 Task: Find connections with filter location Nanaimo with filter topic #Marketswith filter profile language Potuguese with filter current company Freshers Camp with filter school Indian Statistical Institute with filter industry Retail Recyclable Materials & Used Merchandise with filter service category Print Design with filter keywords title Market Researcher
Action: Mouse moved to (239, 297)
Screenshot: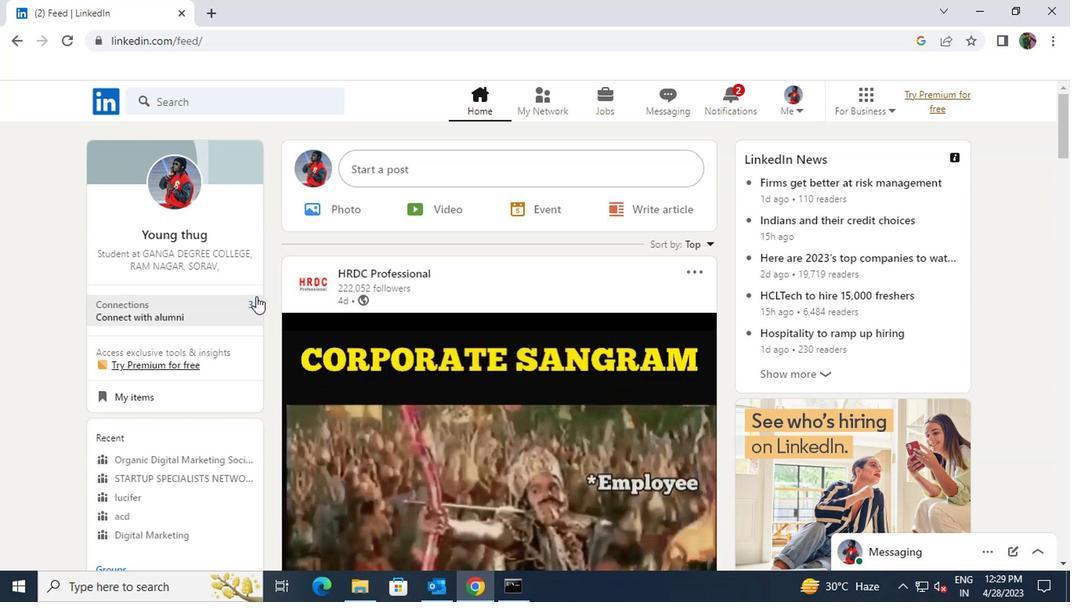 
Action: Mouse pressed left at (239, 297)
Screenshot: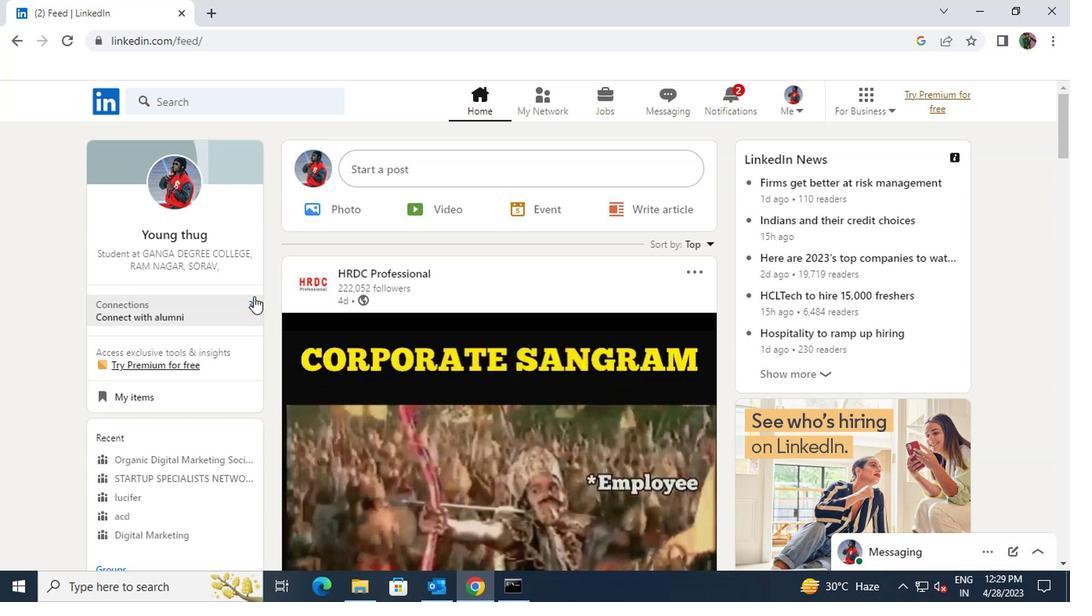 
Action: Mouse moved to (287, 182)
Screenshot: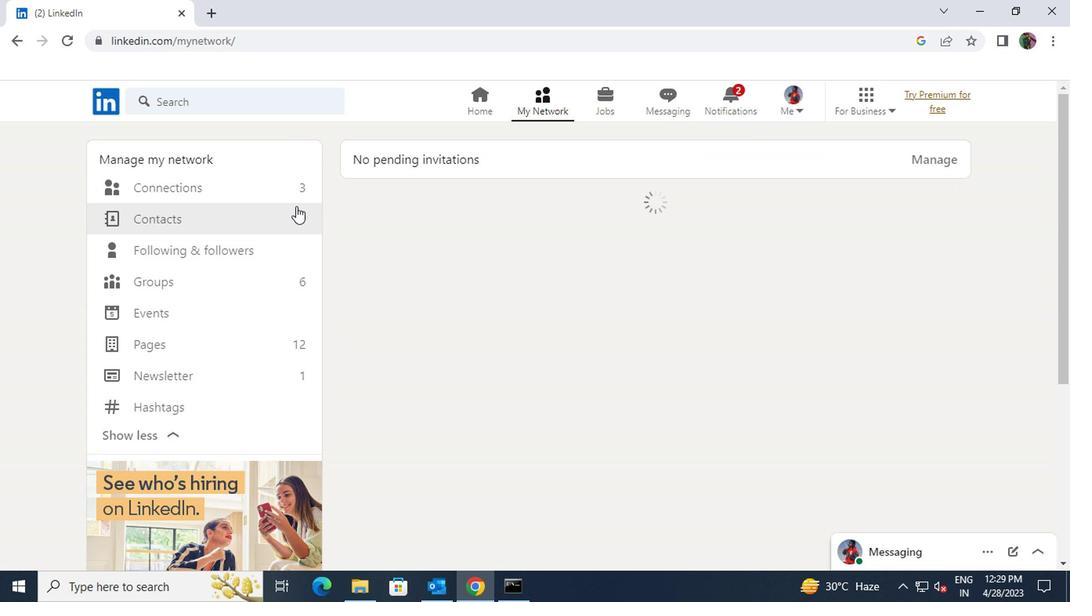 
Action: Mouse pressed left at (287, 182)
Screenshot: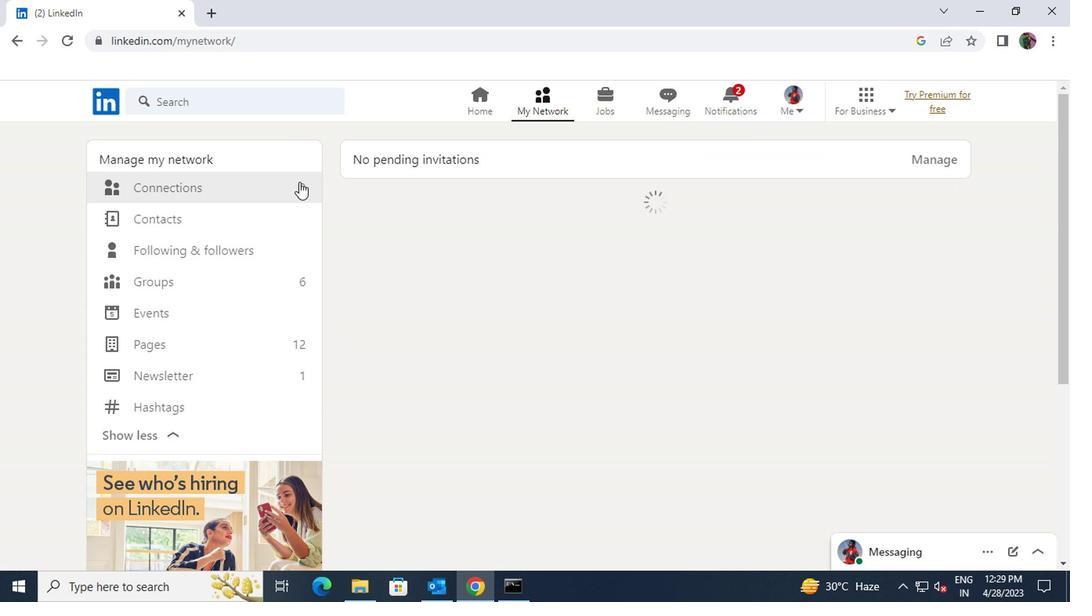 
Action: Mouse moved to (615, 191)
Screenshot: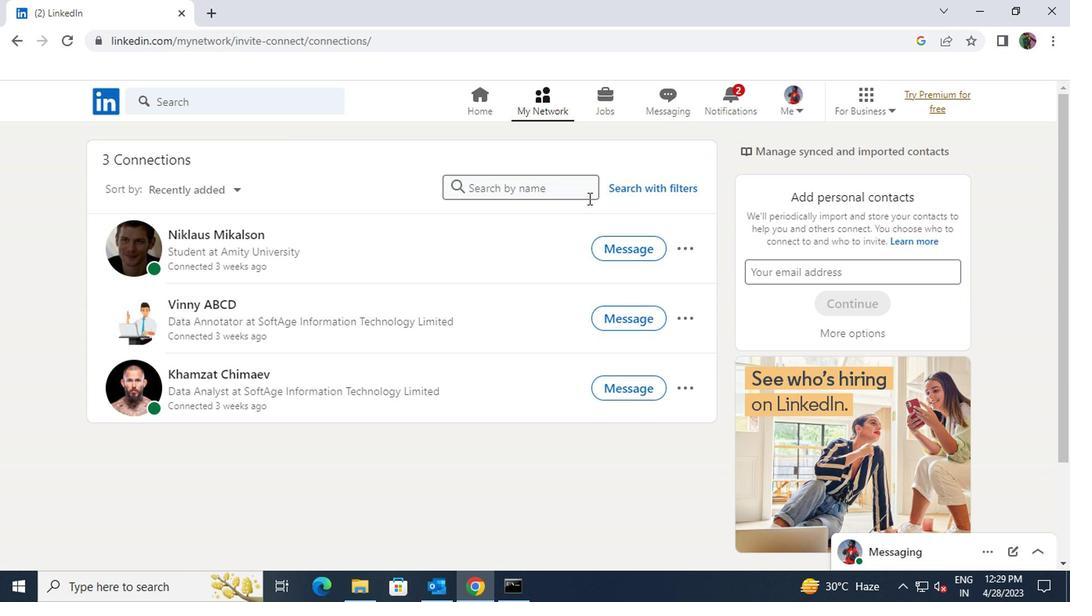 
Action: Mouse pressed left at (615, 191)
Screenshot: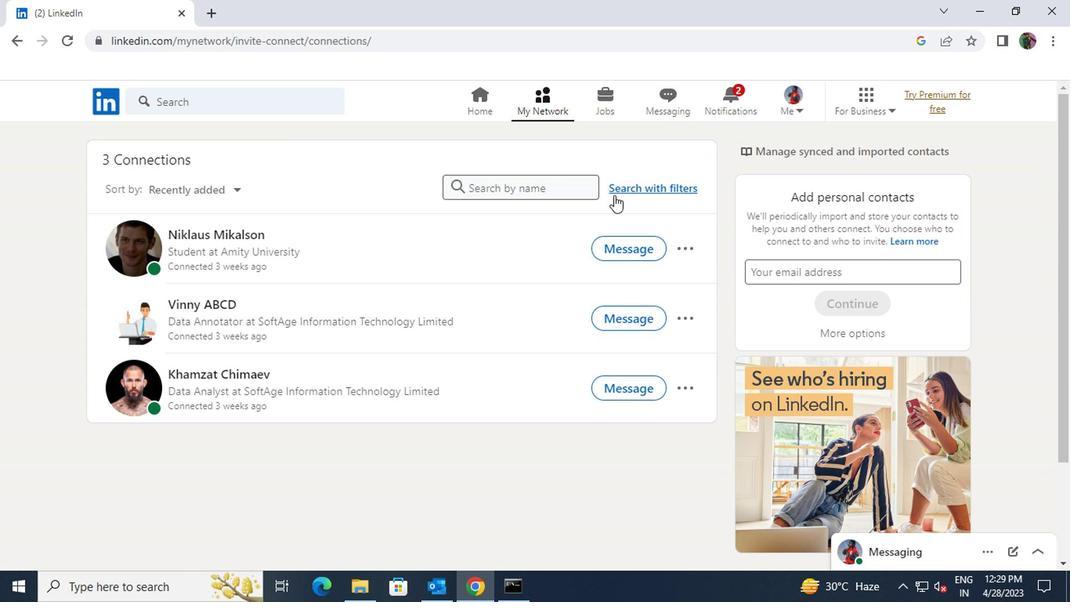 
Action: Mouse moved to (580, 147)
Screenshot: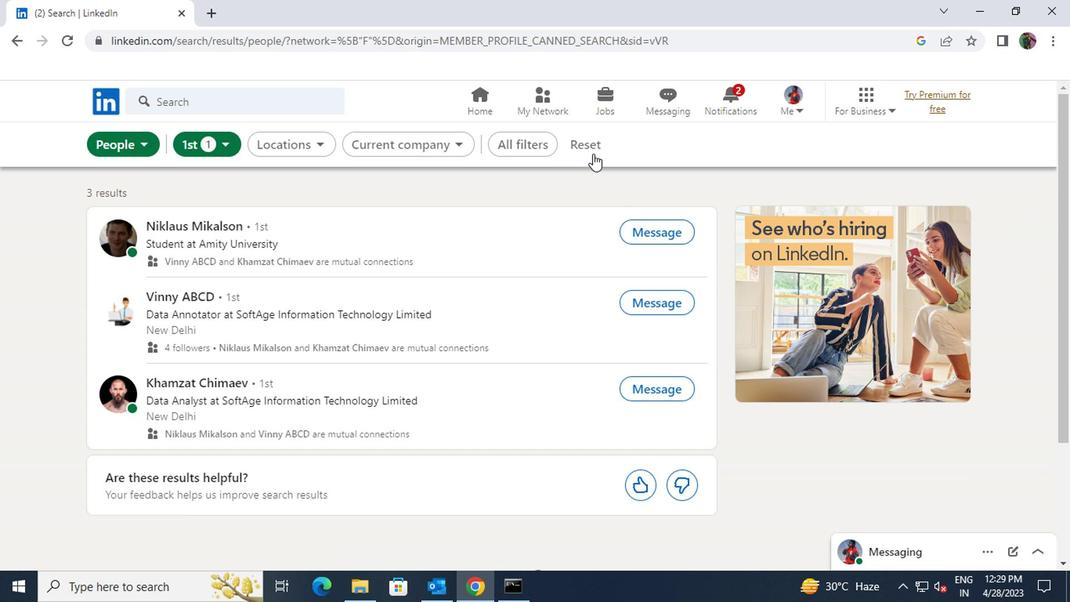 
Action: Mouse pressed left at (580, 147)
Screenshot: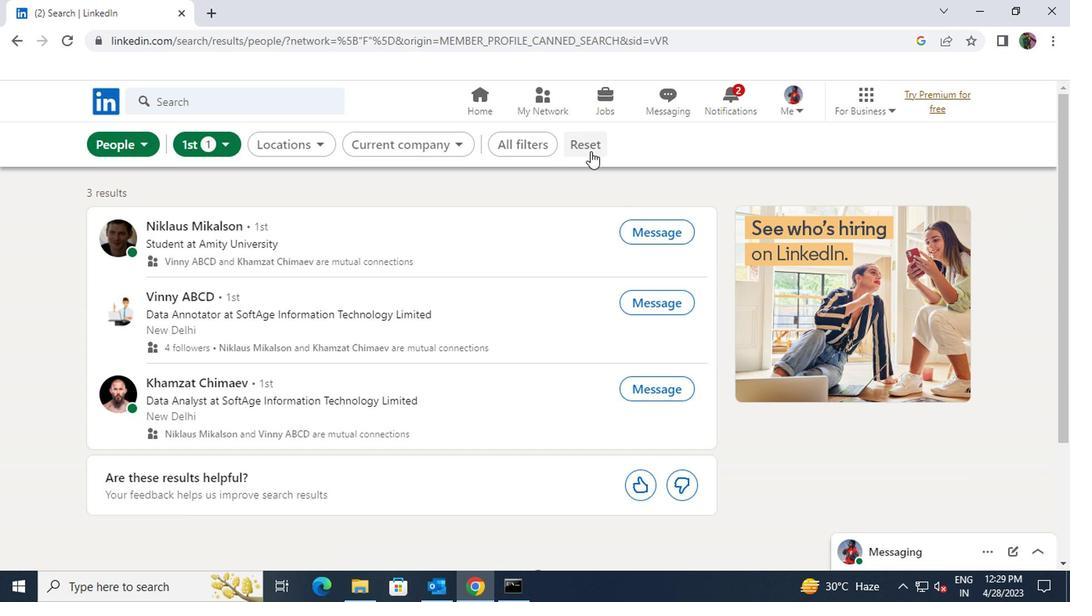 
Action: Mouse moved to (553, 143)
Screenshot: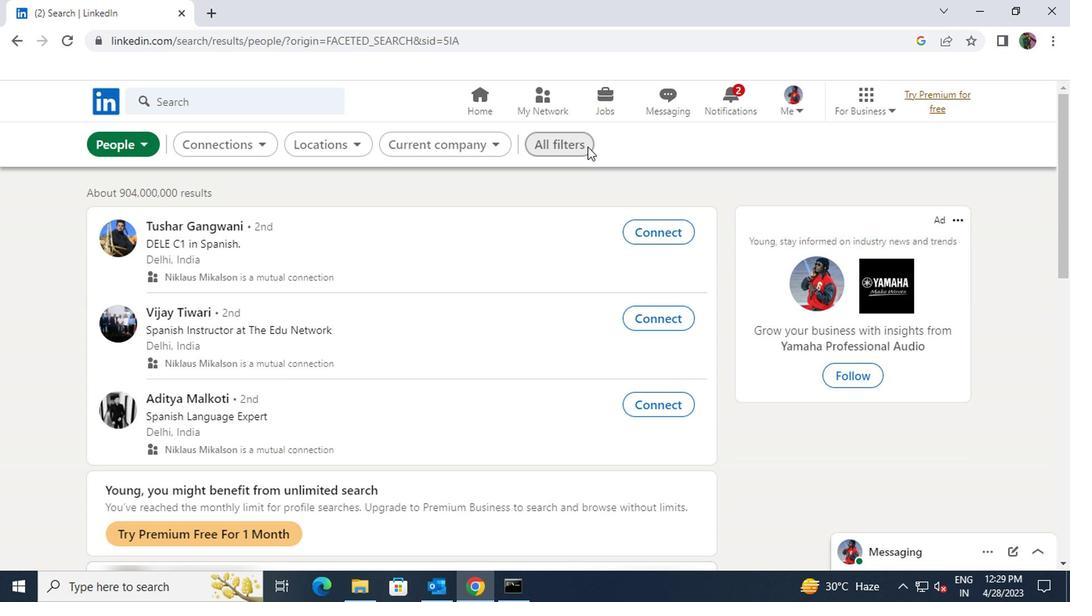 
Action: Mouse pressed left at (553, 143)
Screenshot: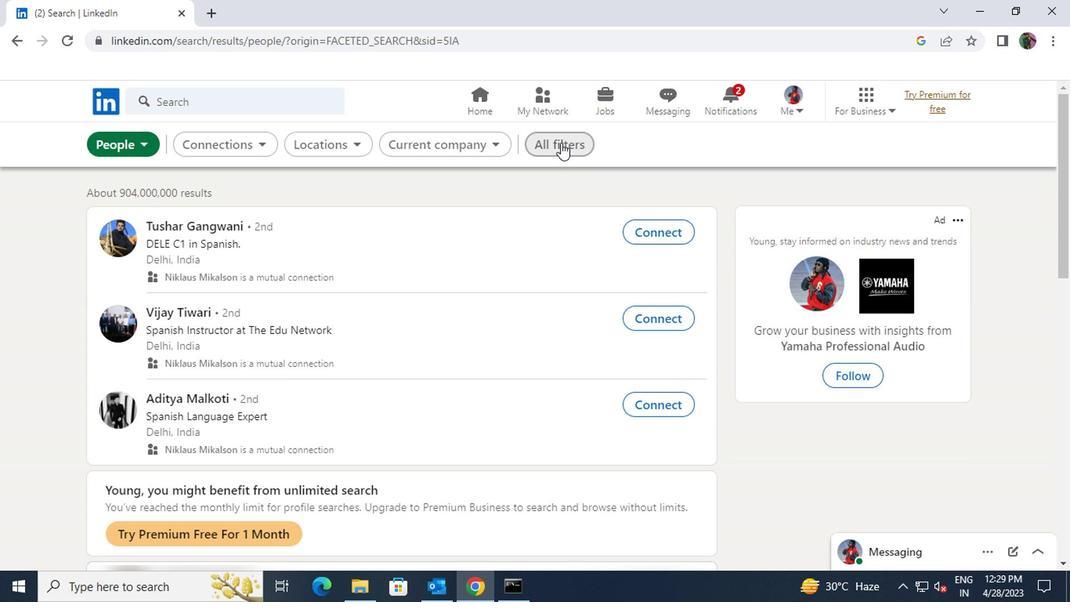 
Action: Mouse moved to (776, 329)
Screenshot: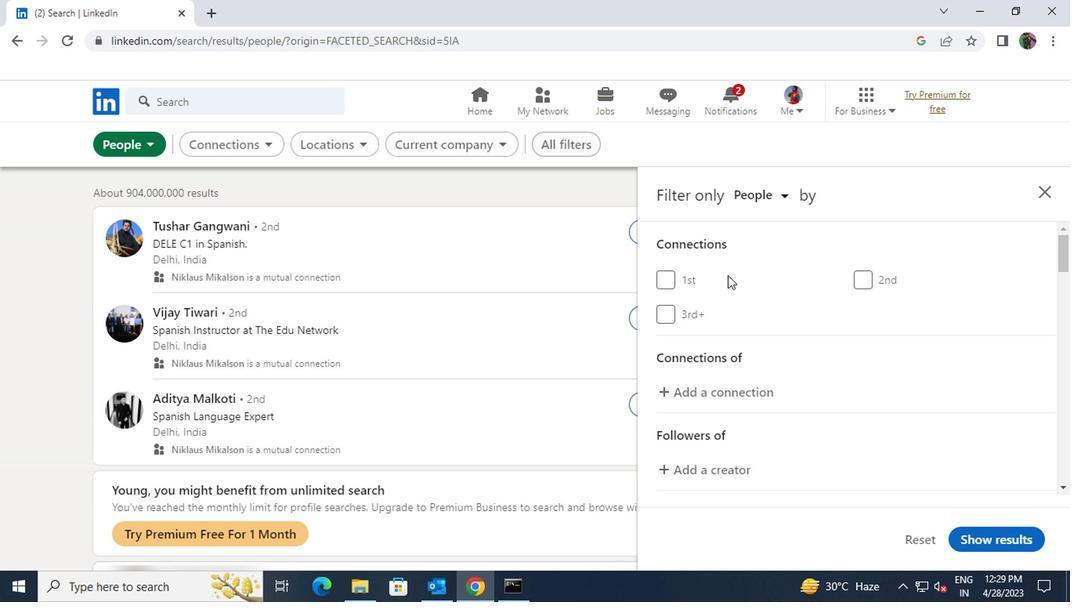 
Action: Mouse scrolled (776, 328) with delta (0, -1)
Screenshot: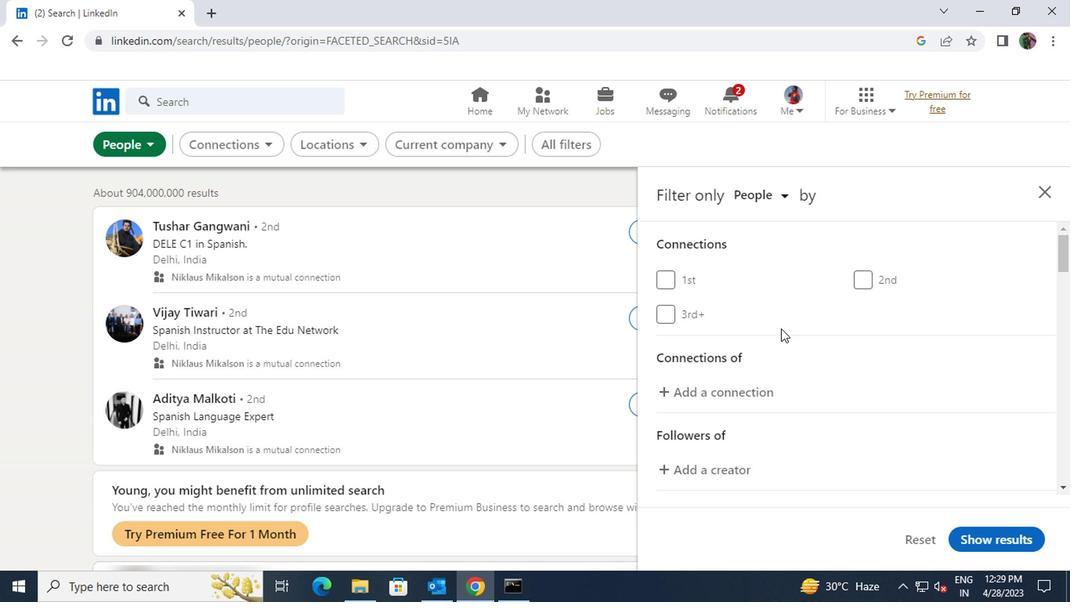 
Action: Mouse scrolled (776, 328) with delta (0, -1)
Screenshot: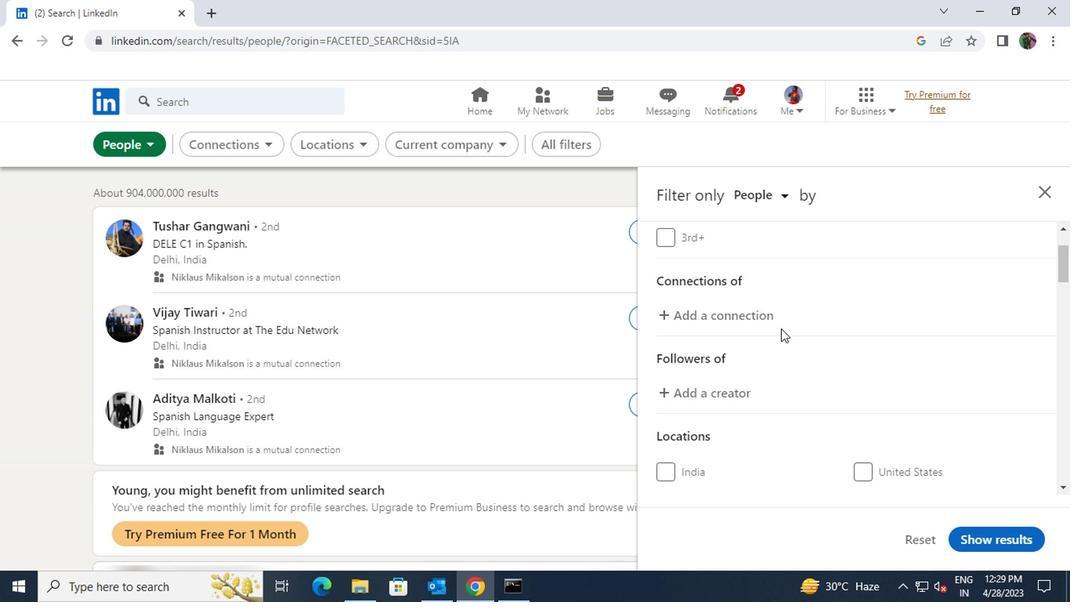 
Action: Mouse scrolled (776, 328) with delta (0, -1)
Screenshot: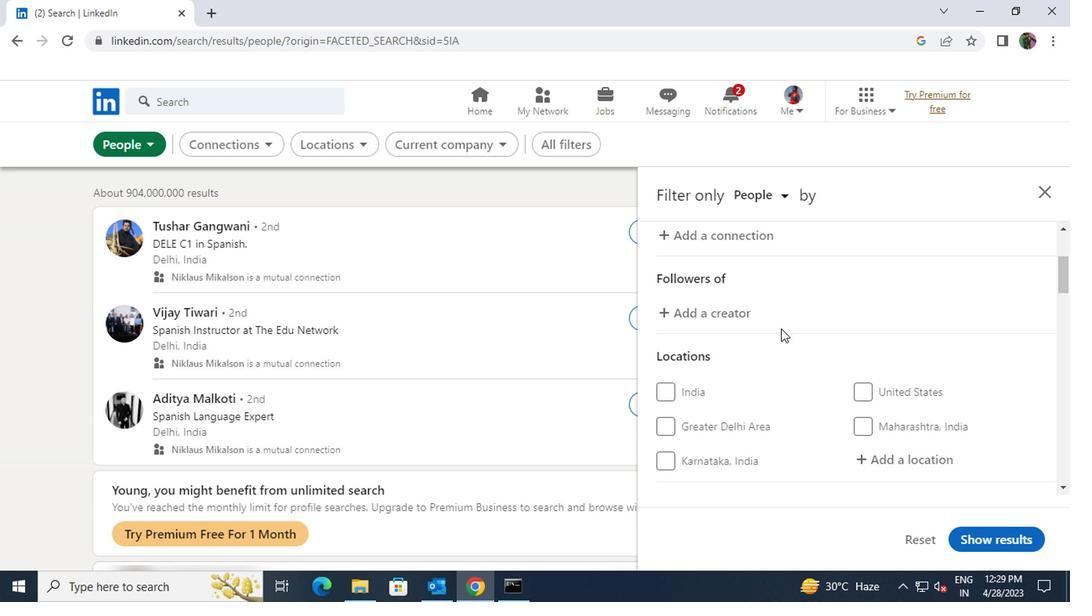 
Action: Mouse moved to (872, 379)
Screenshot: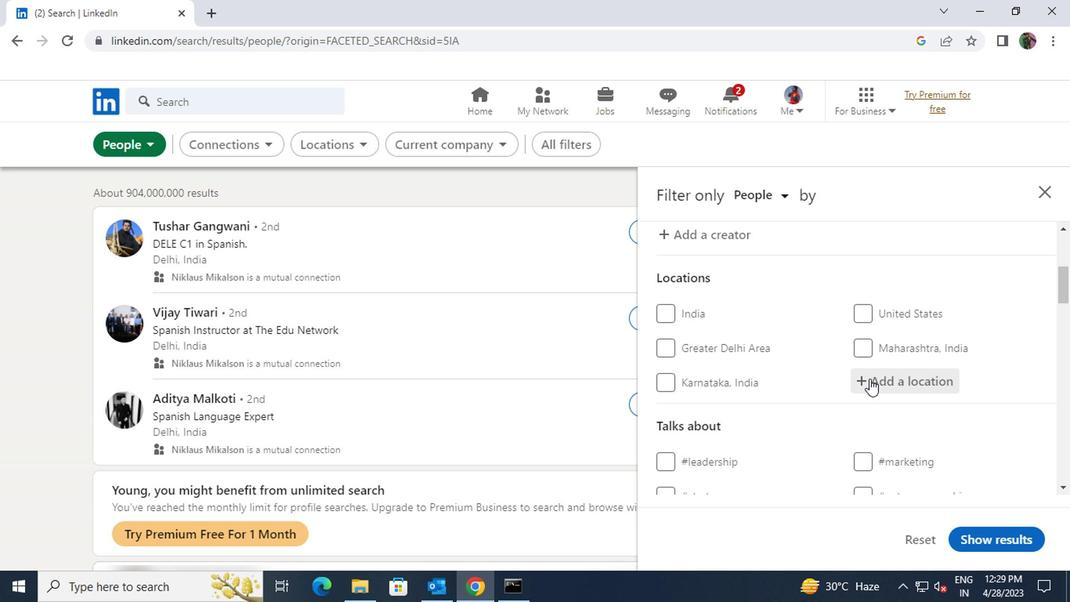 
Action: Mouse pressed left at (872, 379)
Screenshot: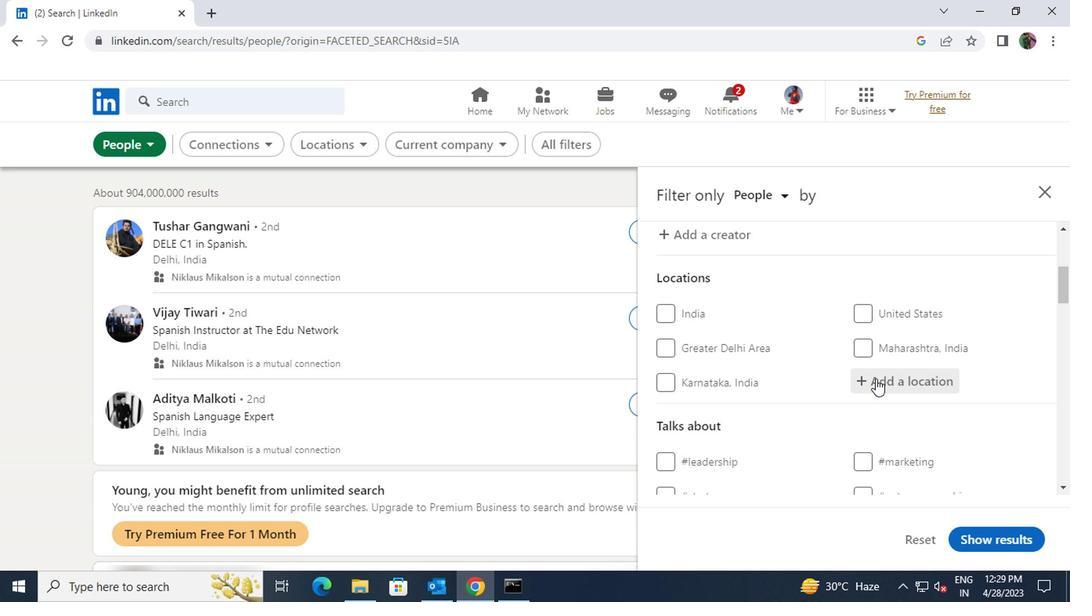 
Action: Key pressed <Key.shift>NANAIMO
Screenshot: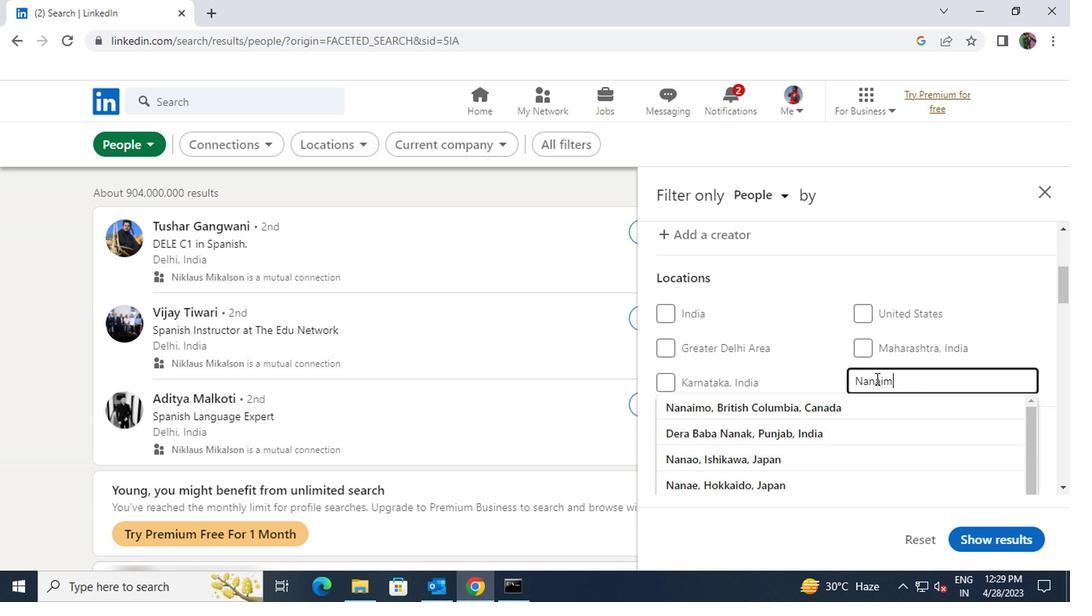 
Action: Mouse moved to (892, 411)
Screenshot: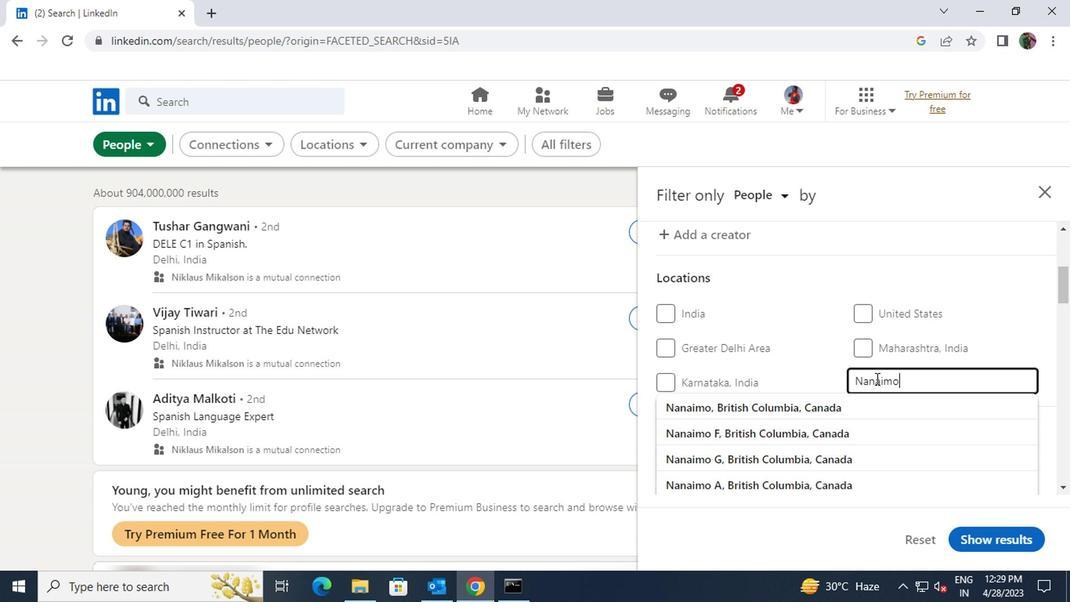 
Action: Mouse pressed left at (892, 411)
Screenshot: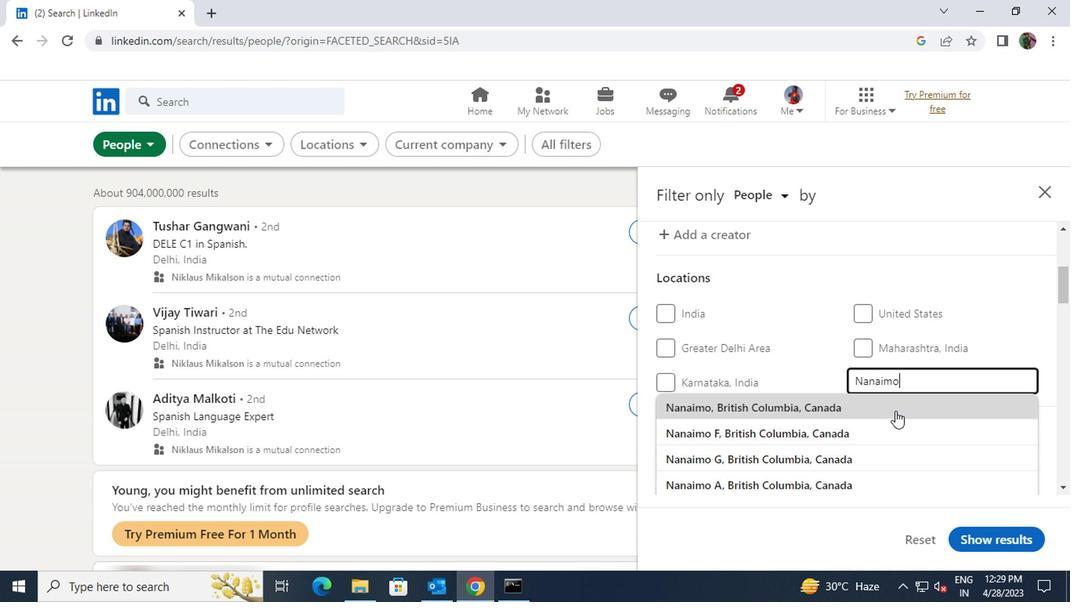 
Action: Mouse scrolled (892, 411) with delta (0, 0)
Screenshot: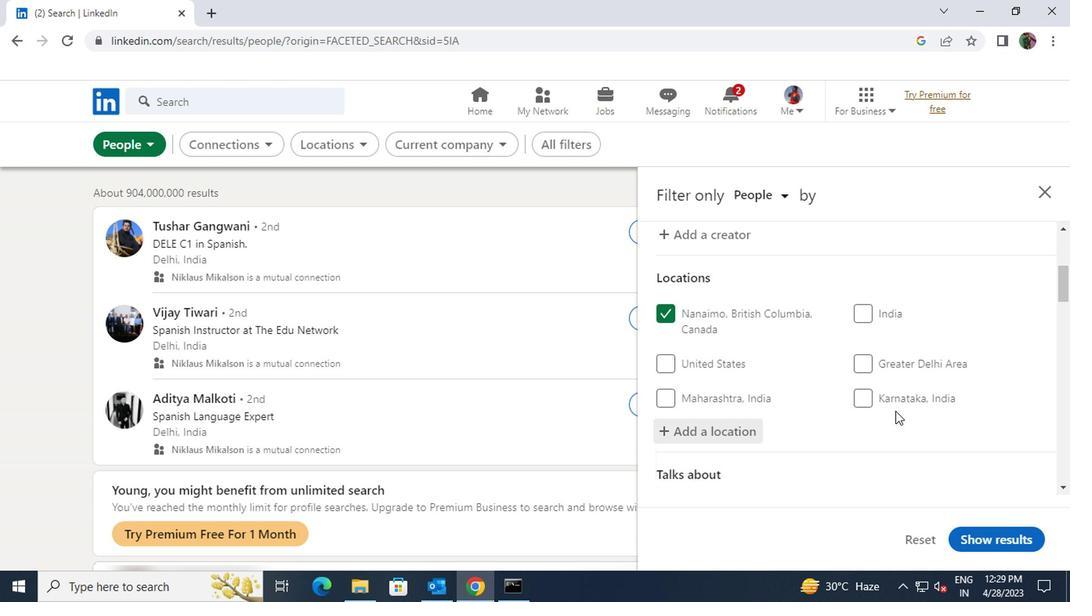 
Action: Mouse scrolled (892, 411) with delta (0, 0)
Screenshot: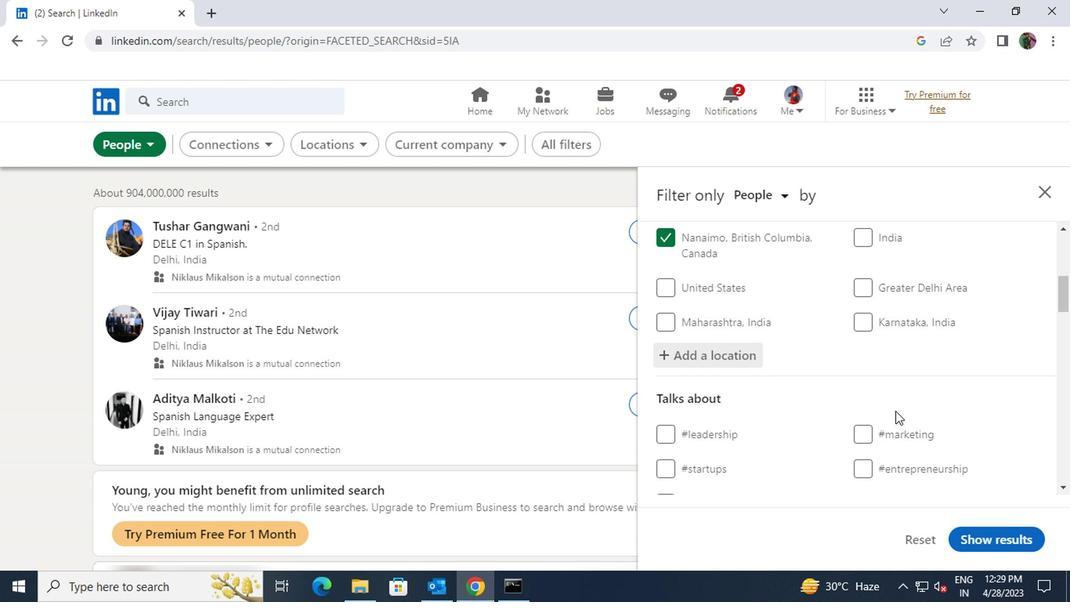 
Action: Mouse moved to (894, 422)
Screenshot: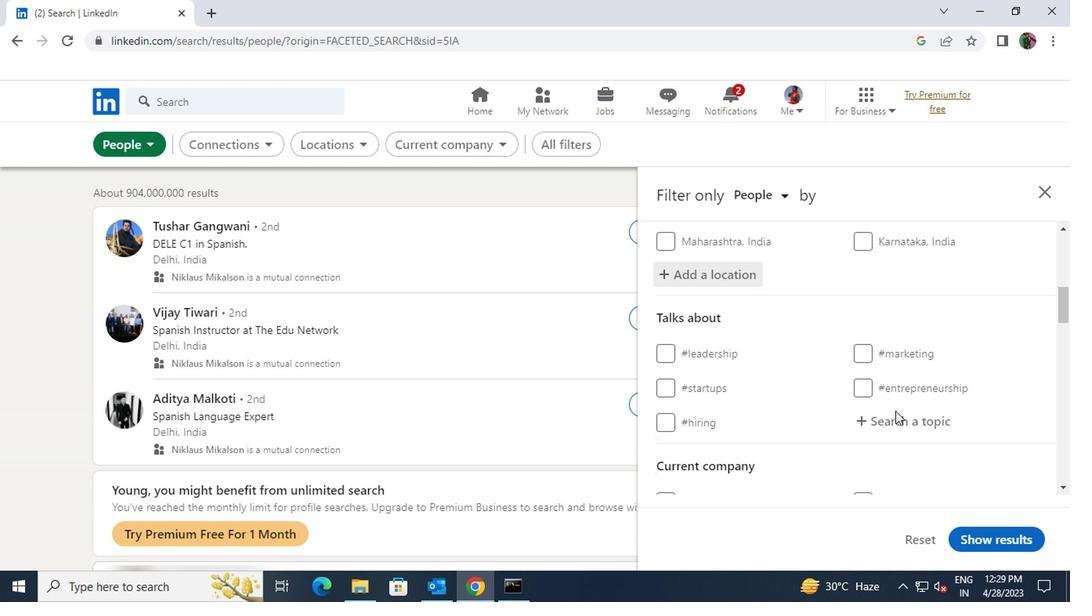 
Action: Mouse pressed left at (894, 422)
Screenshot: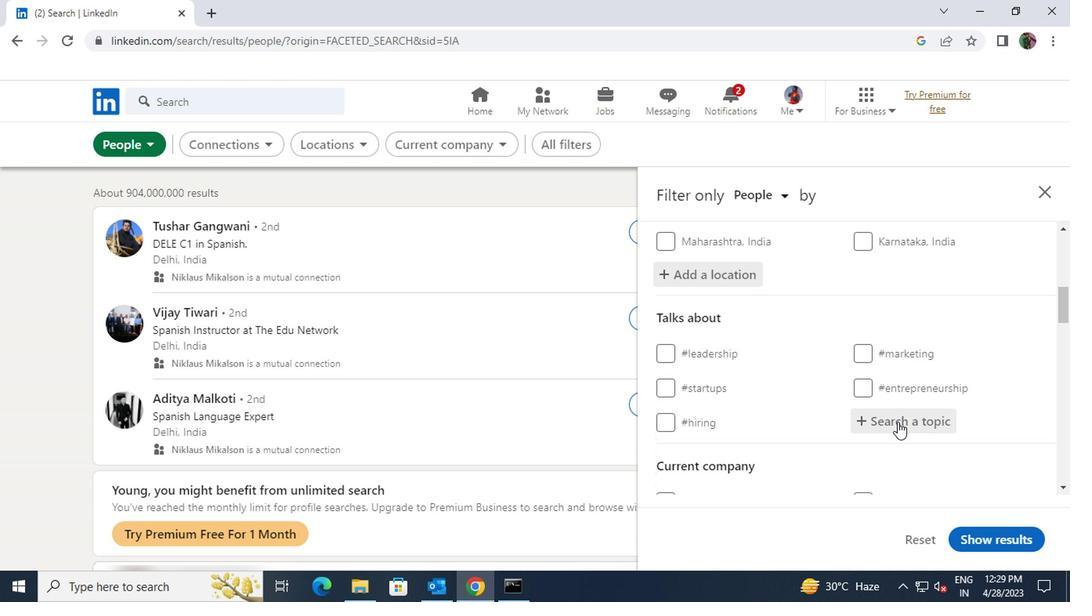
Action: Key pressed <Key.shift><Key.shift><Key.shift><Key.shift><Key.shift>MARKETSW
Screenshot: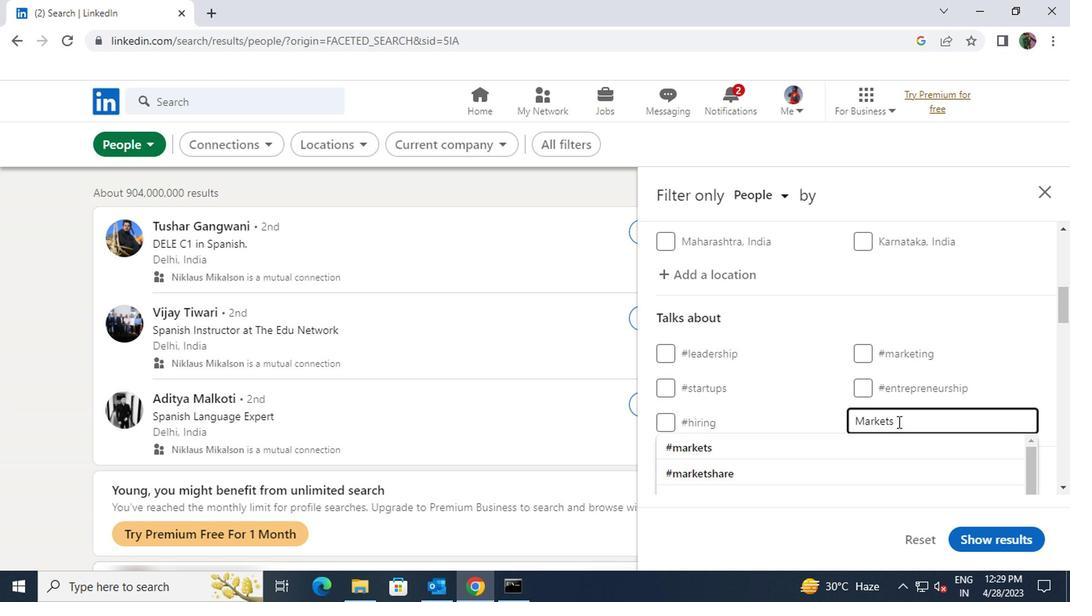 
Action: Mouse moved to (890, 422)
Screenshot: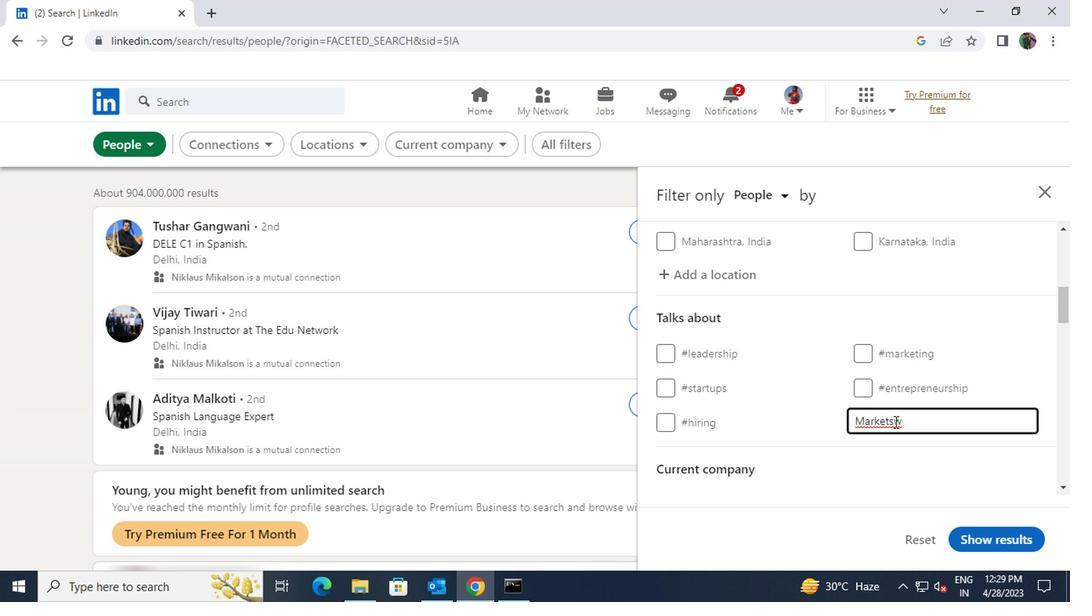 
Action: Key pressed <Key.backspace>
Screenshot: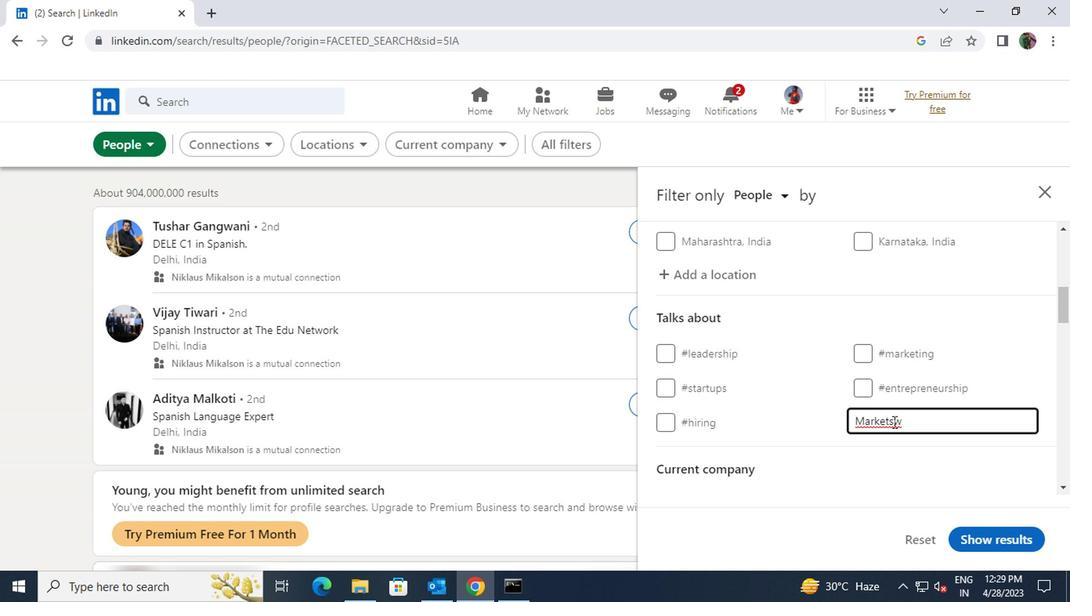 
Action: Mouse moved to (854, 438)
Screenshot: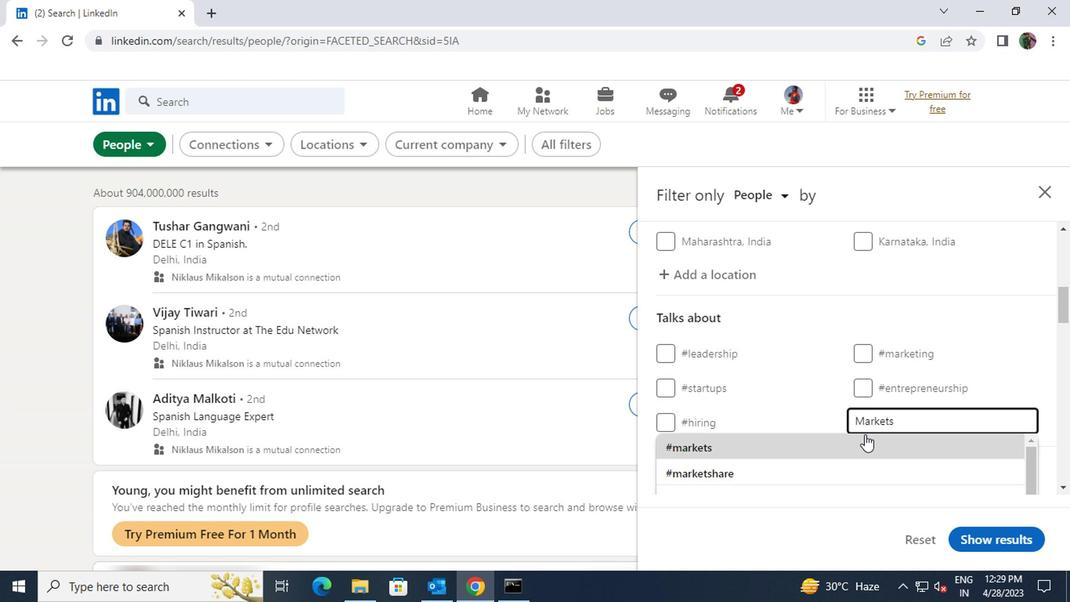 
Action: Mouse pressed left at (854, 438)
Screenshot: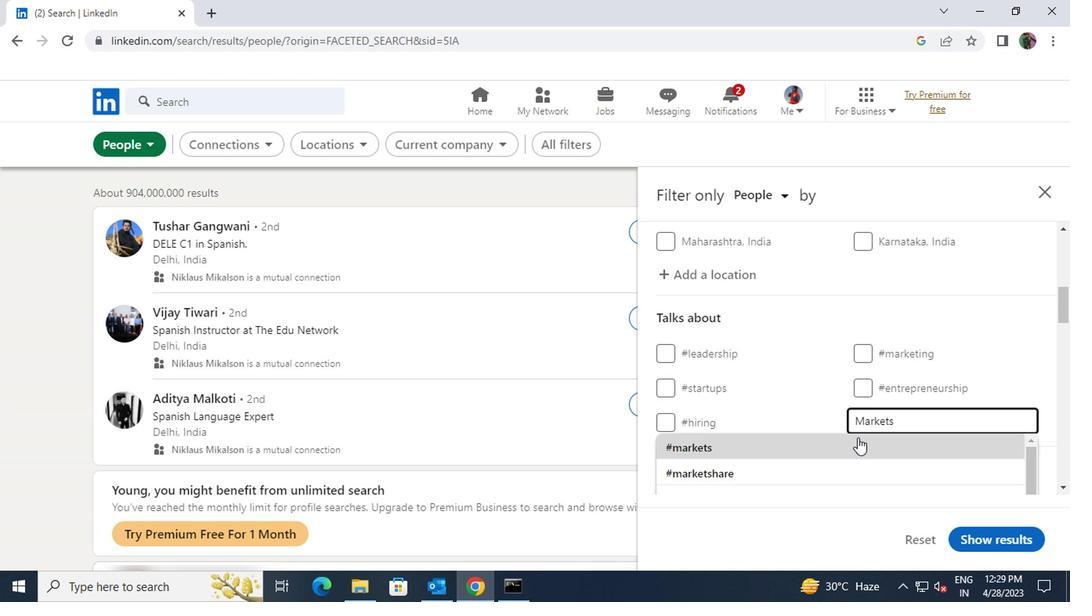 
Action: Mouse scrolled (854, 437) with delta (0, 0)
Screenshot: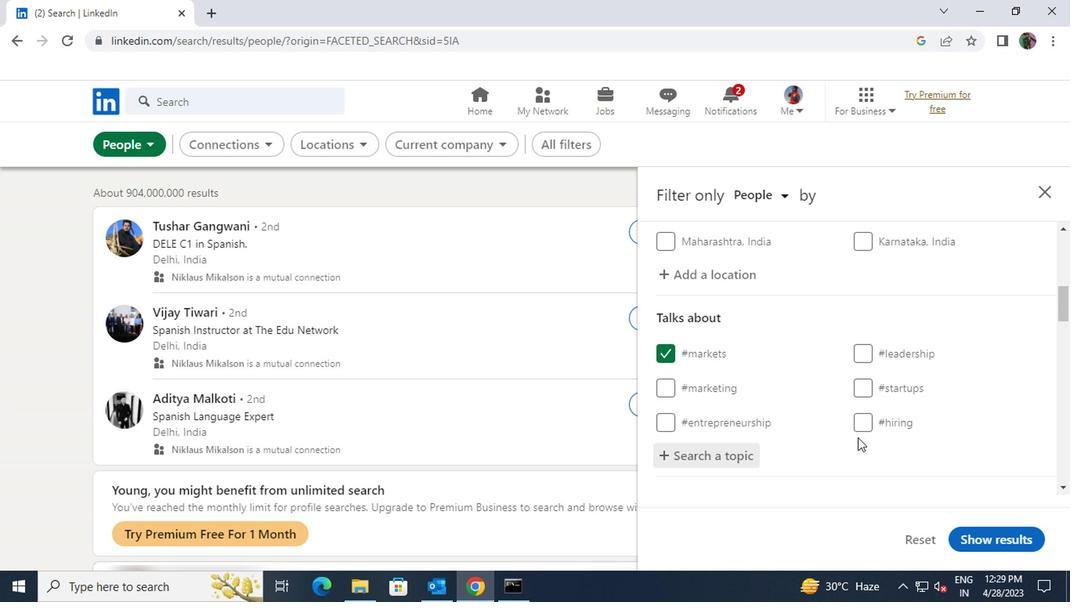 
Action: Mouse scrolled (854, 437) with delta (0, 0)
Screenshot: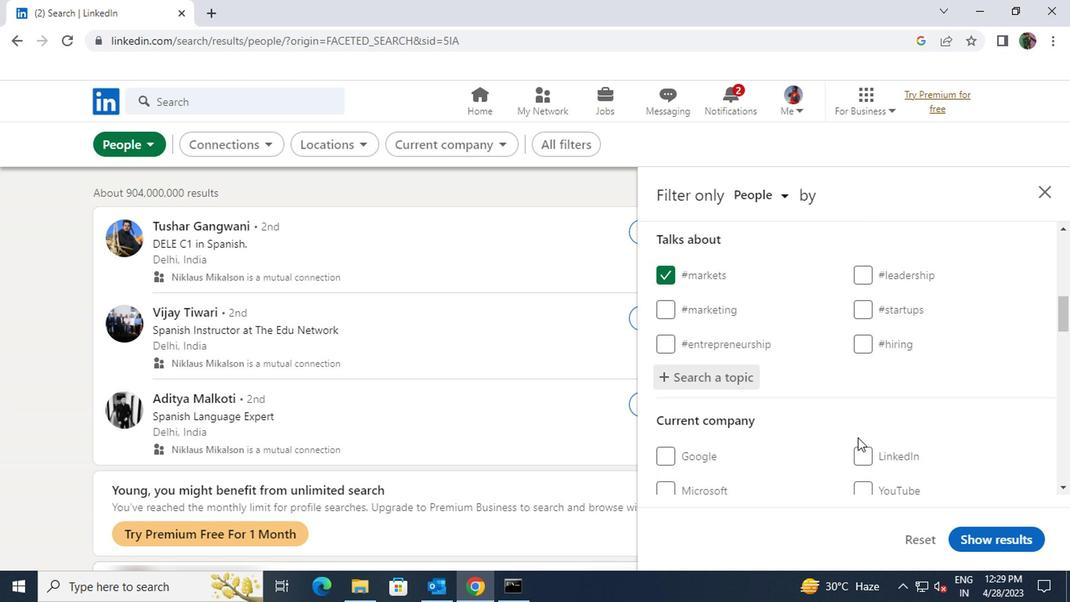 
Action: Mouse scrolled (854, 437) with delta (0, 0)
Screenshot: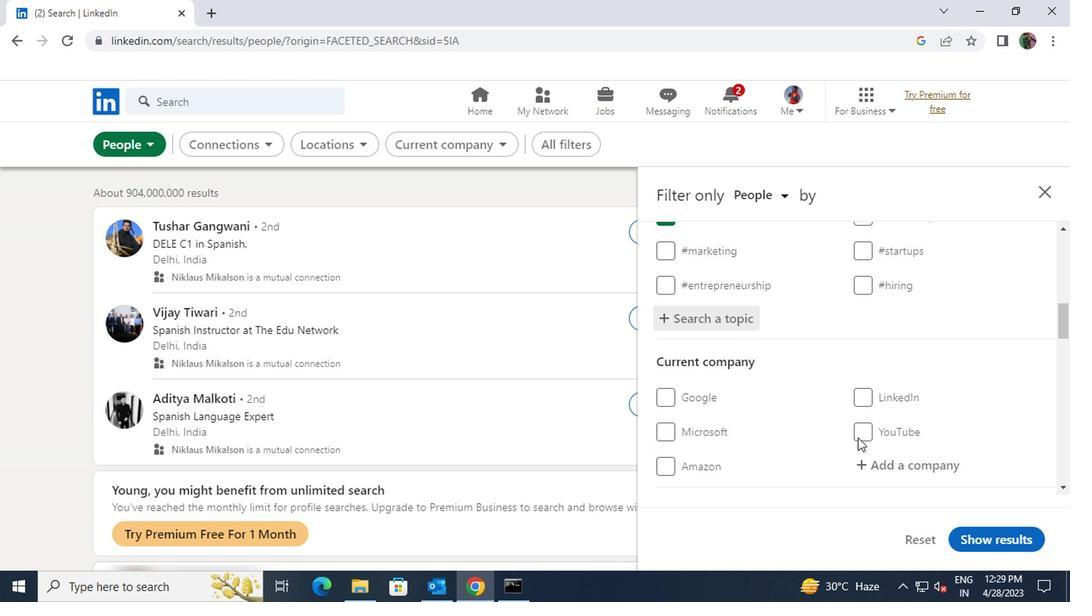
Action: Mouse scrolled (854, 437) with delta (0, 0)
Screenshot: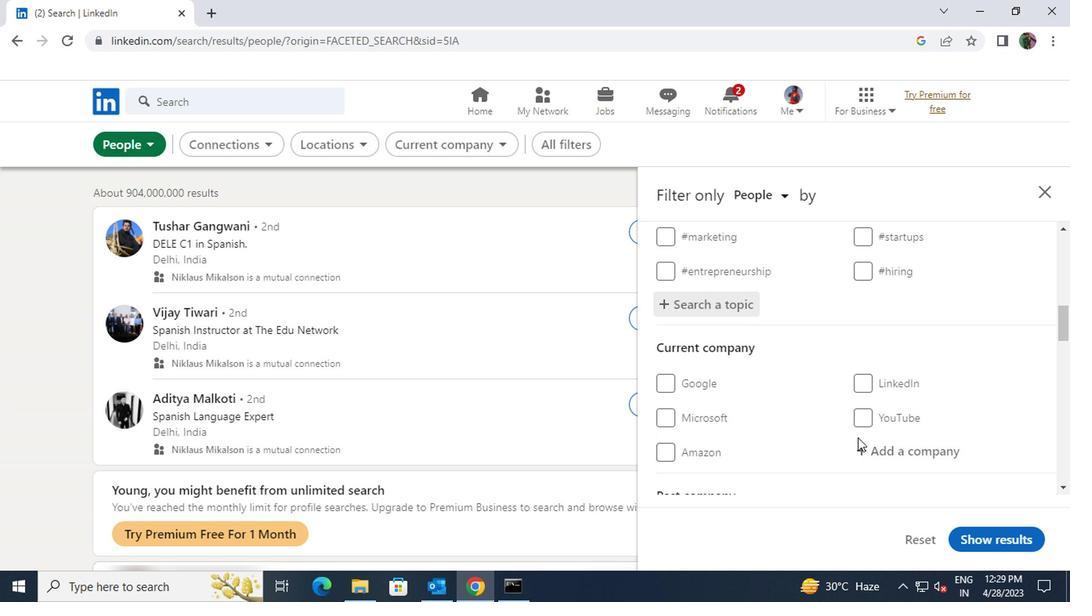 
Action: Mouse scrolled (854, 437) with delta (0, 0)
Screenshot: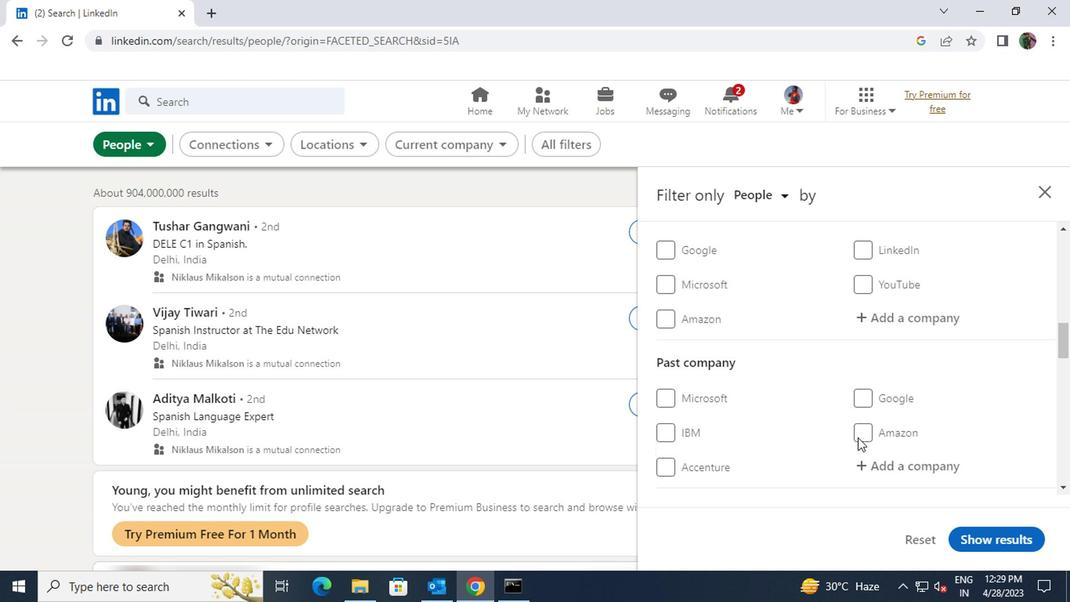
Action: Mouse scrolled (854, 437) with delta (0, 0)
Screenshot: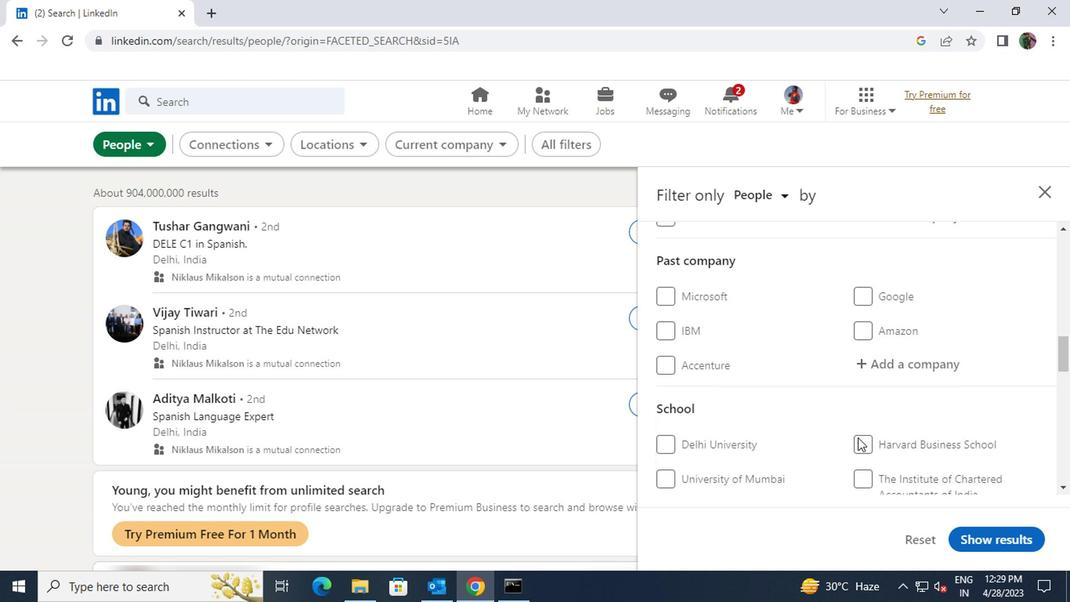 
Action: Mouse scrolled (854, 437) with delta (0, 0)
Screenshot: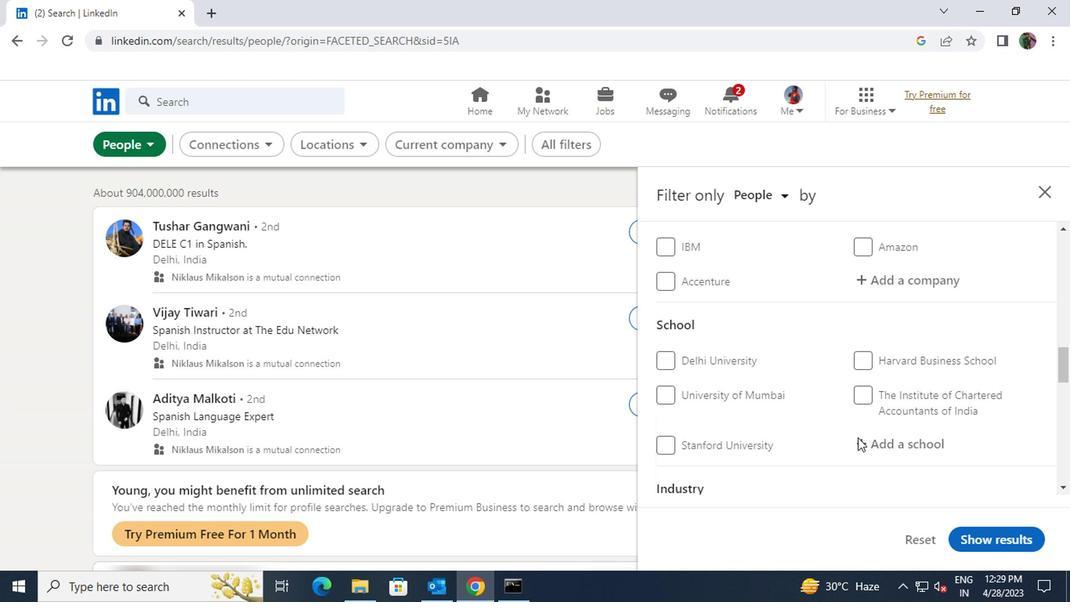 
Action: Mouse scrolled (854, 437) with delta (0, 0)
Screenshot: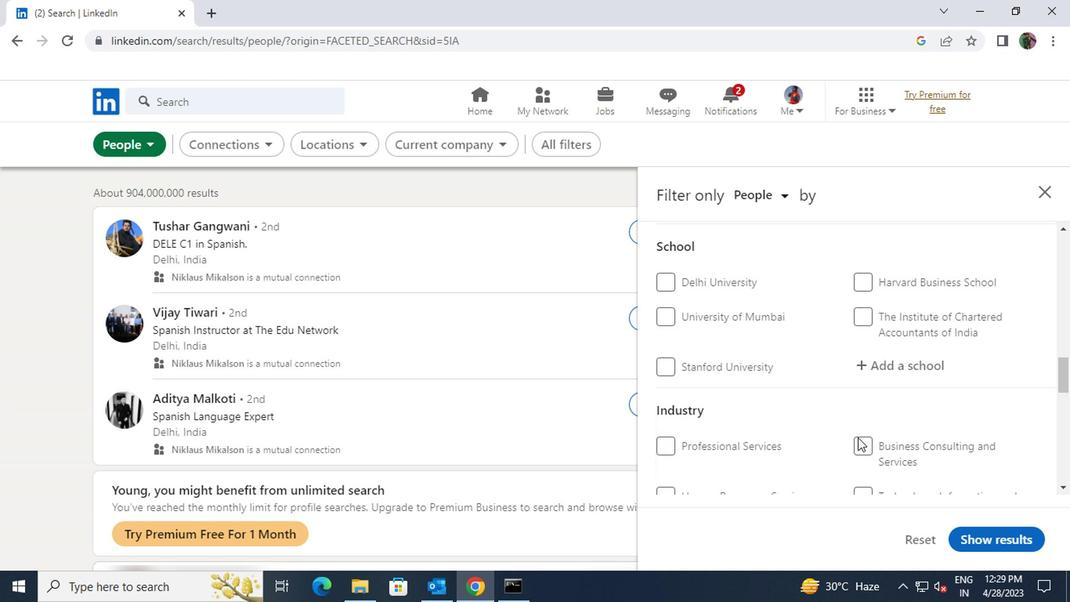 
Action: Mouse scrolled (854, 437) with delta (0, 0)
Screenshot: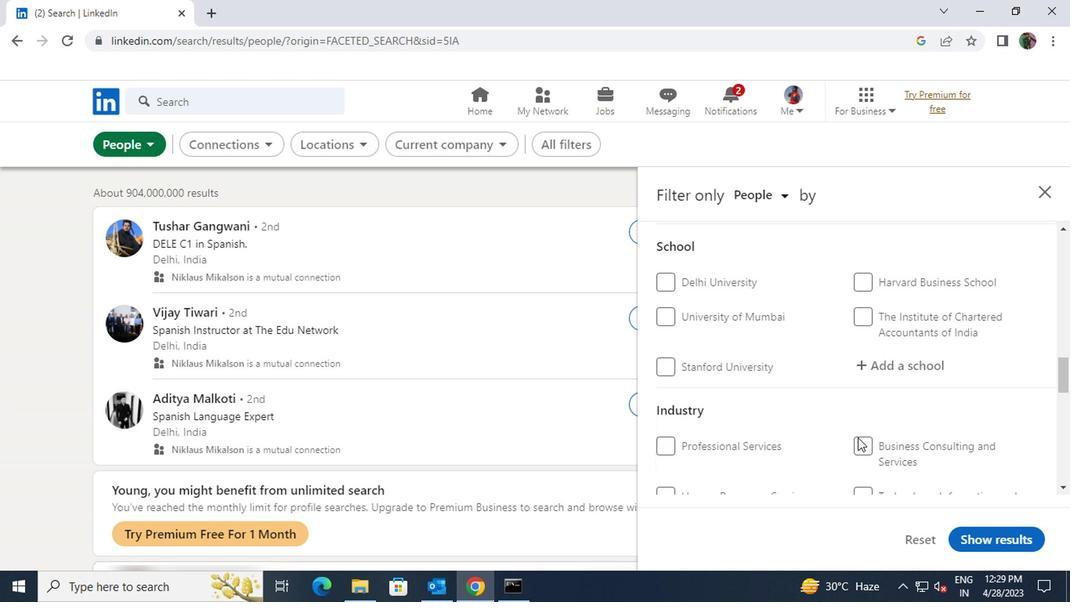 
Action: Mouse scrolled (854, 437) with delta (0, 0)
Screenshot: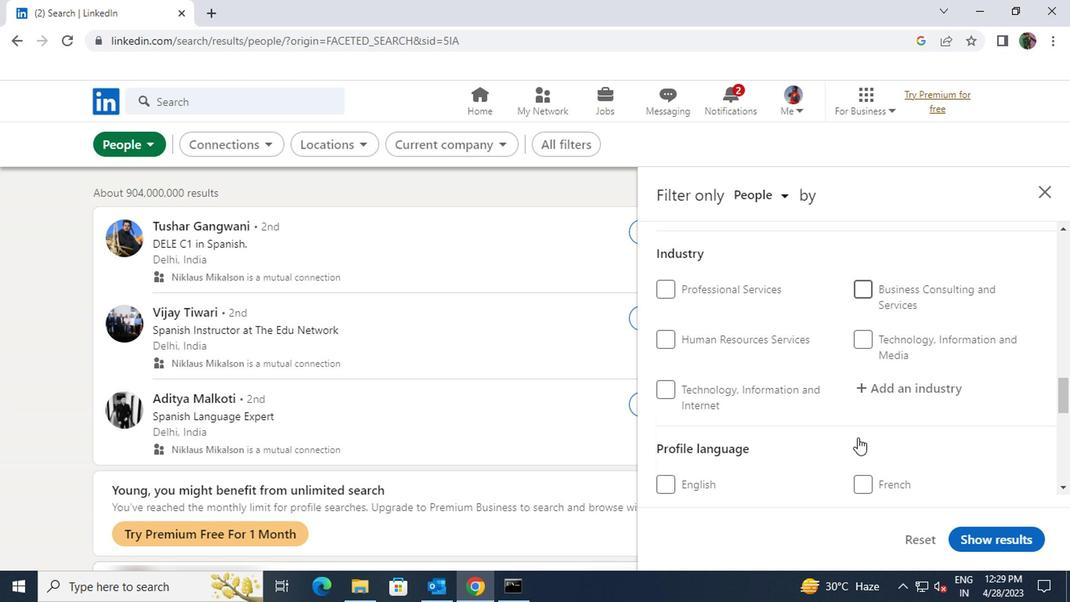 
Action: Mouse scrolled (854, 437) with delta (0, 0)
Screenshot: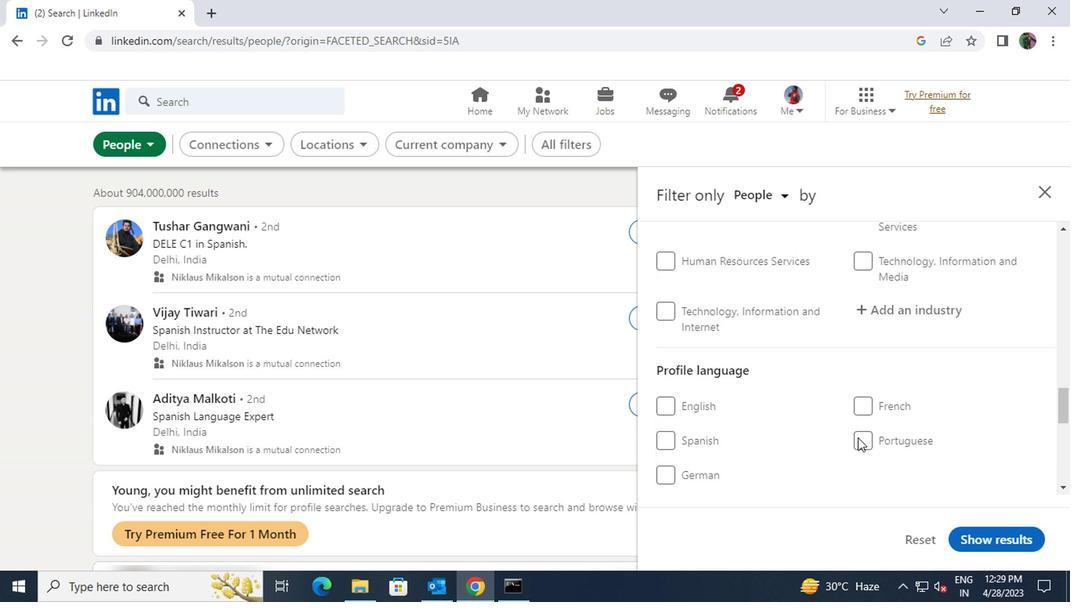 
Action: Mouse moved to (862, 366)
Screenshot: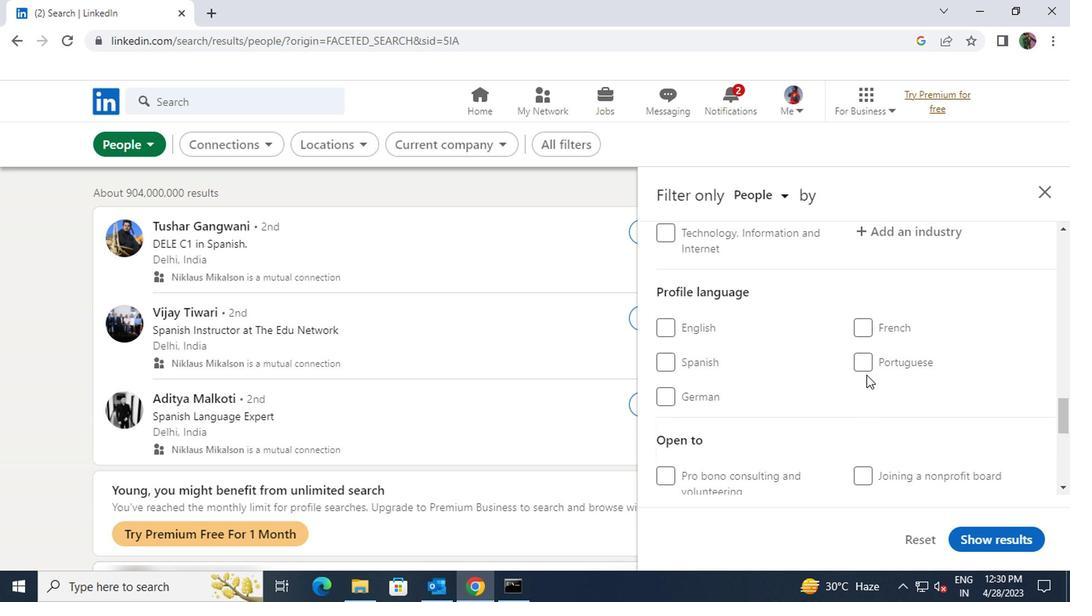 
Action: Mouse pressed left at (862, 366)
Screenshot: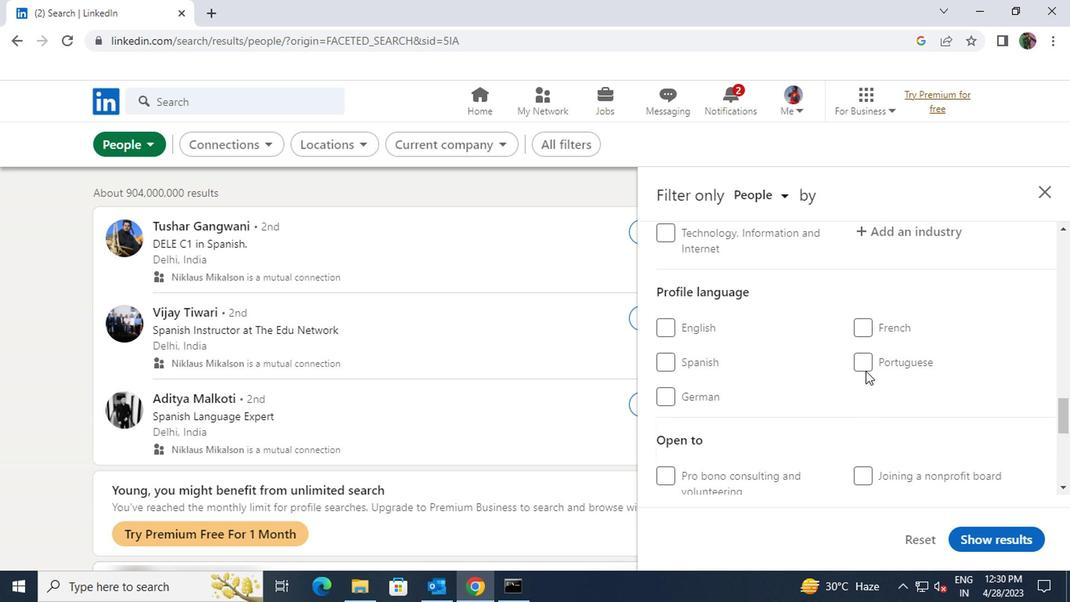 
Action: Mouse moved to (861, 374)
Screenshot: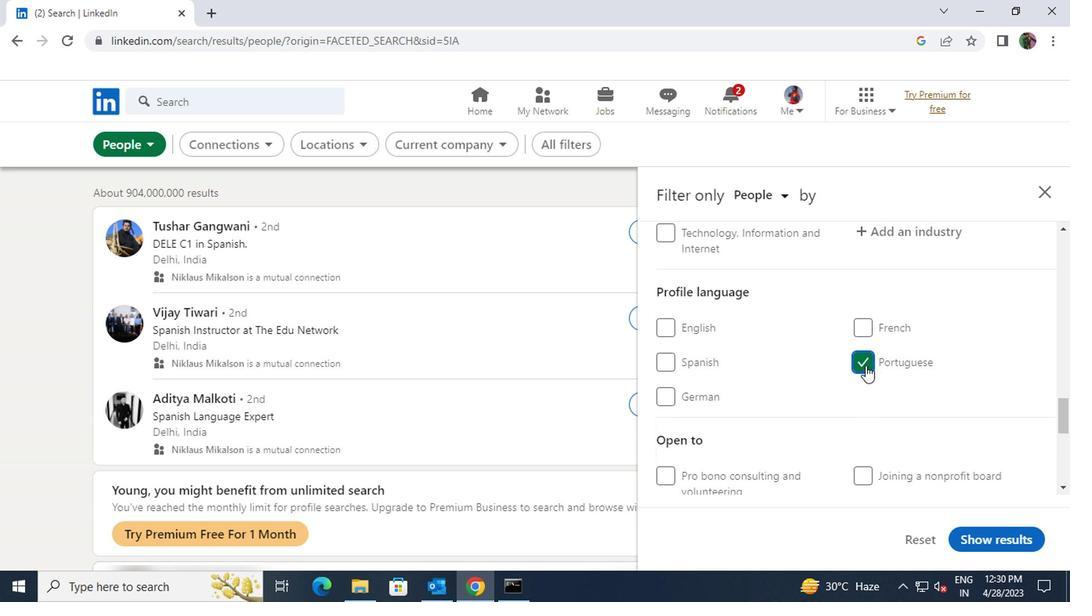 
Action: Mouse scrolled (861, 375) with delta (0, 1)
Screenshot: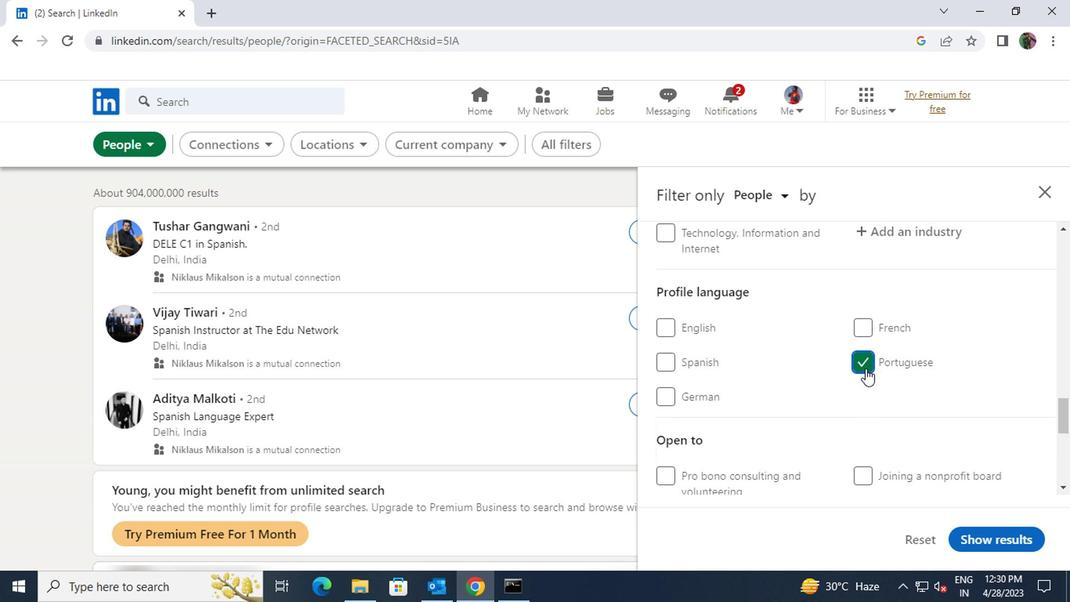 
Action: Mouse scrolled (861, 375) with delta (0, 1)
Screenshot: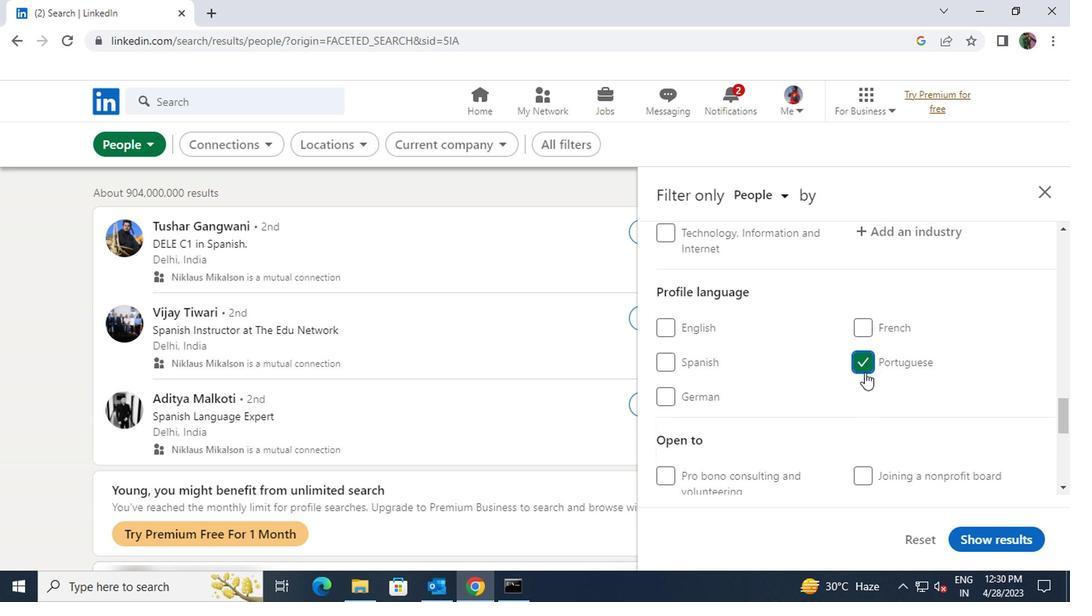
Action: Mouse scrolled (861, 375) with delta (0, 1)
Screenshot: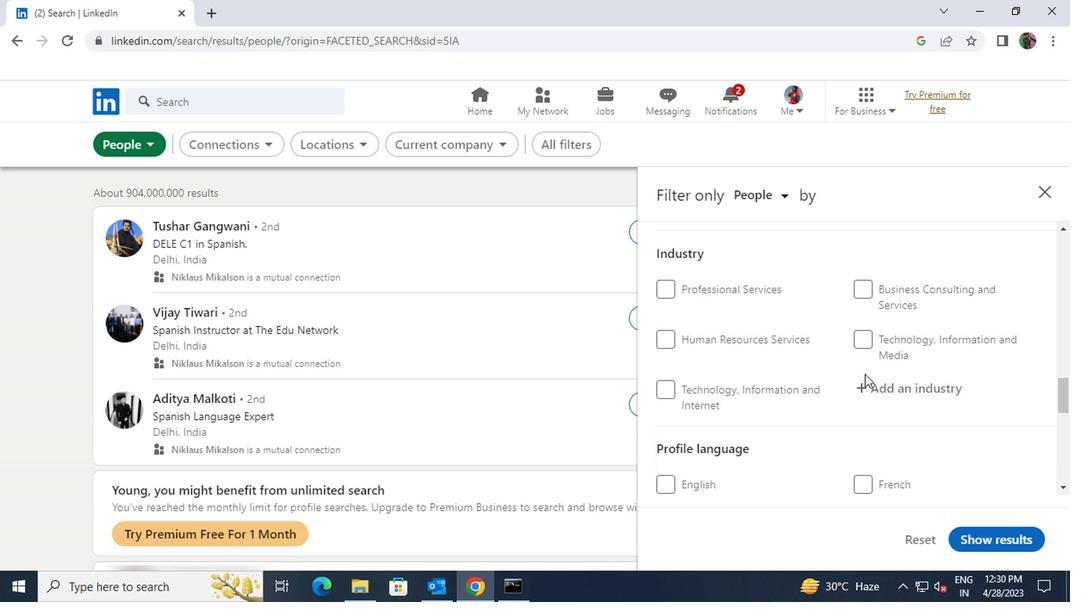 
Action: Mouse scrolled (861, 375) with delta (0, 1)
Screenshot: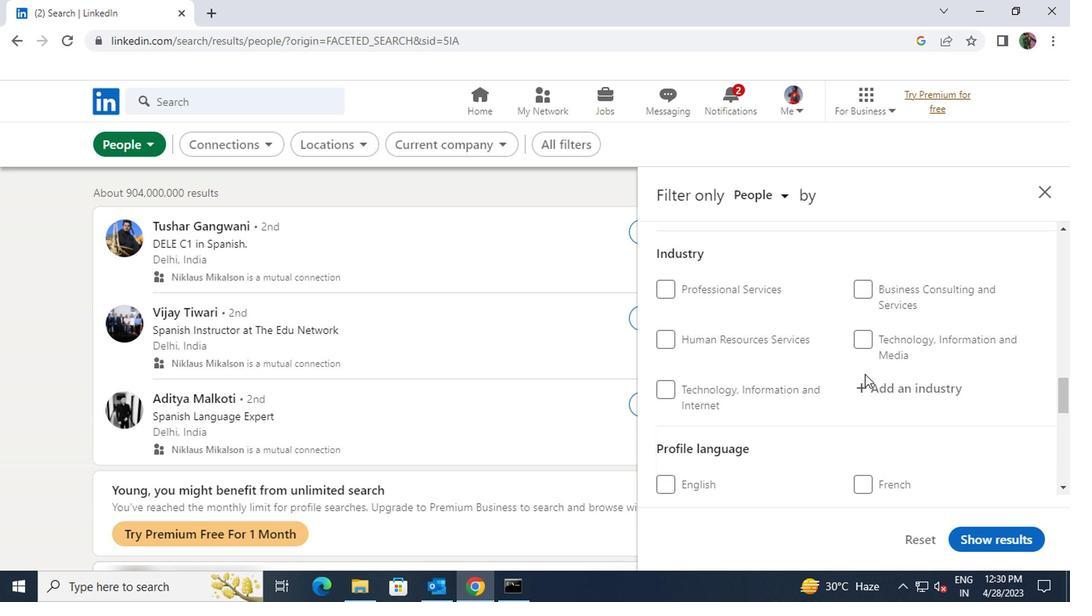 
Action: Mouse scrolled (861, 375) with delta (0, 1)
Screenshot: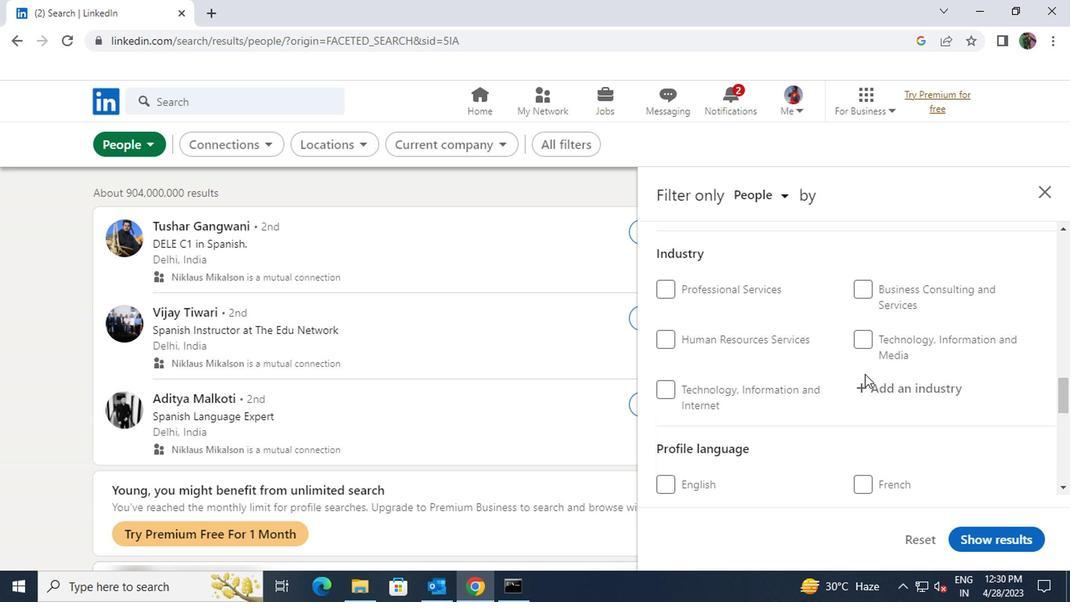 
Action: Mouse scrolled (861, 375) with delta (0, 1)
Screenshot: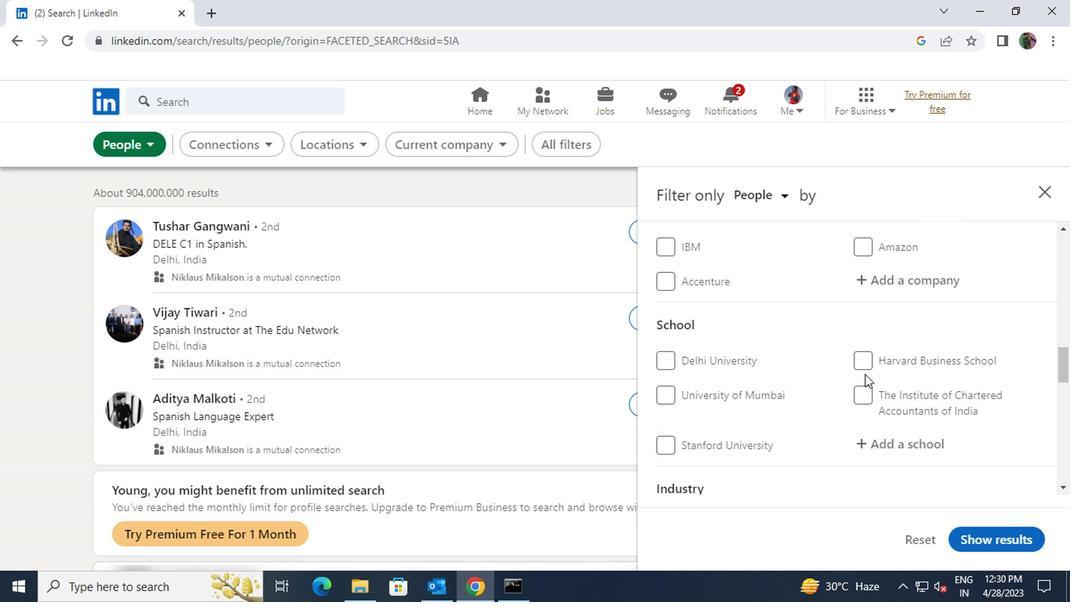 
Action: Mouse scrolled (861, 375) with delta (0, 1)
Screenshot: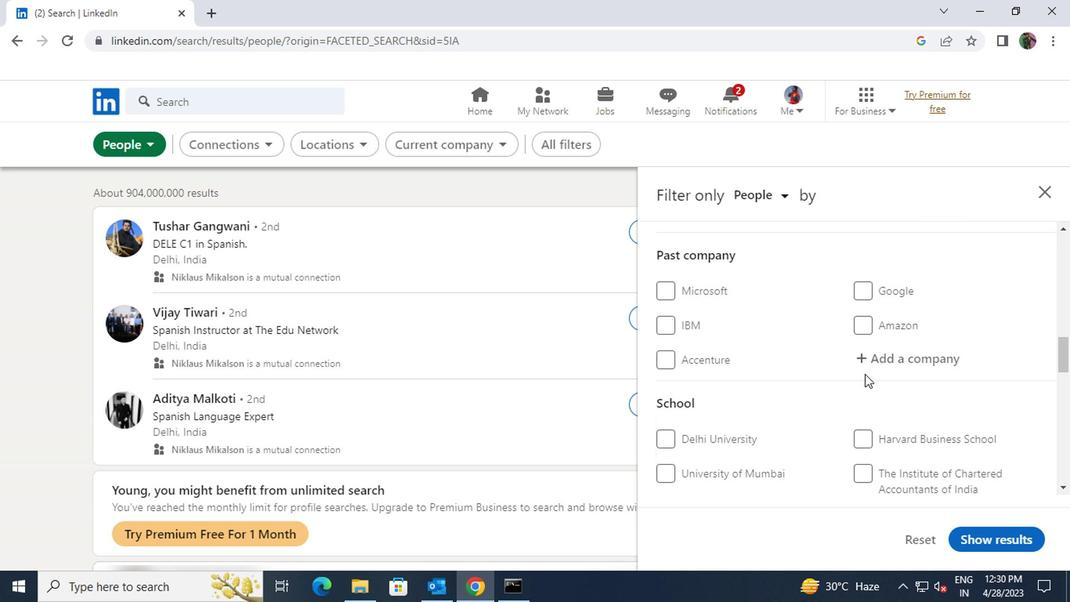 
Action: Mouse scrolled (861, 375) with delta (0, 1)
Screenshot: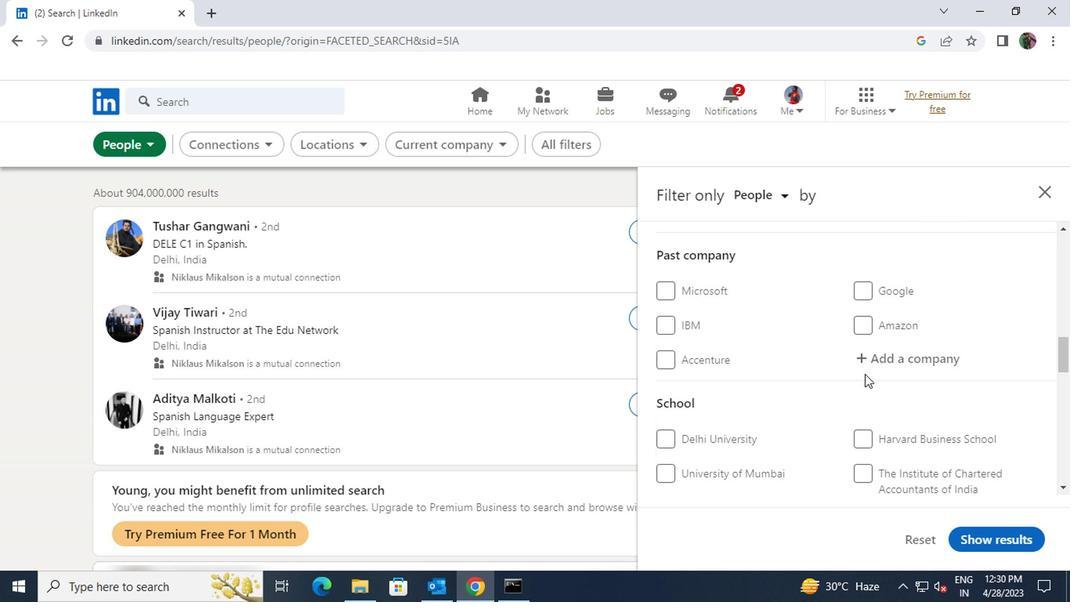 
Action: Mouse moved to (864, 372)
Screenshot: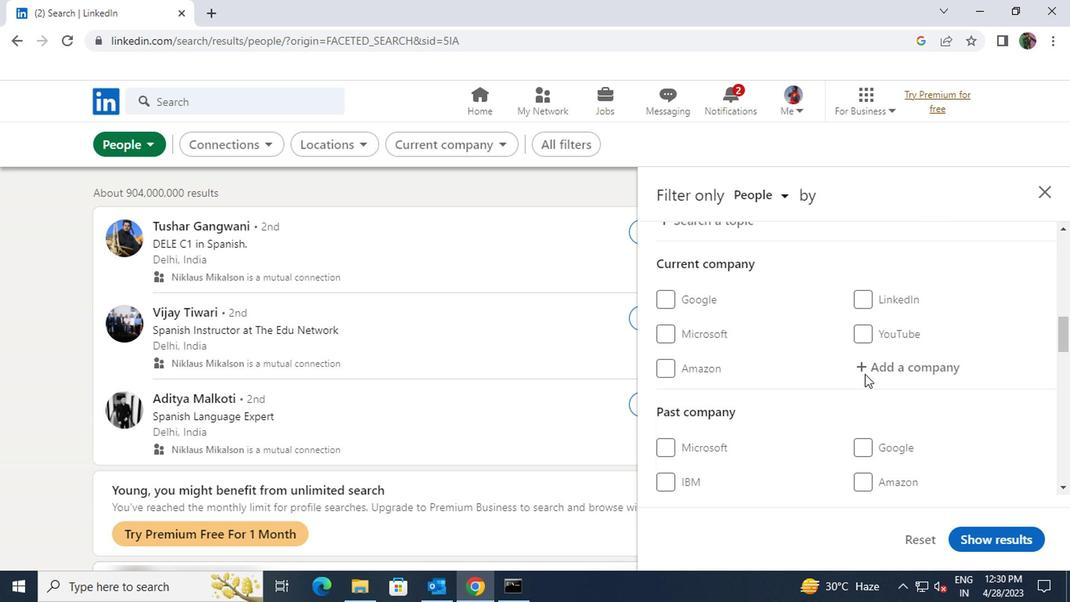 
Action: Mouse pressed left at (864, 372)
Screenshot: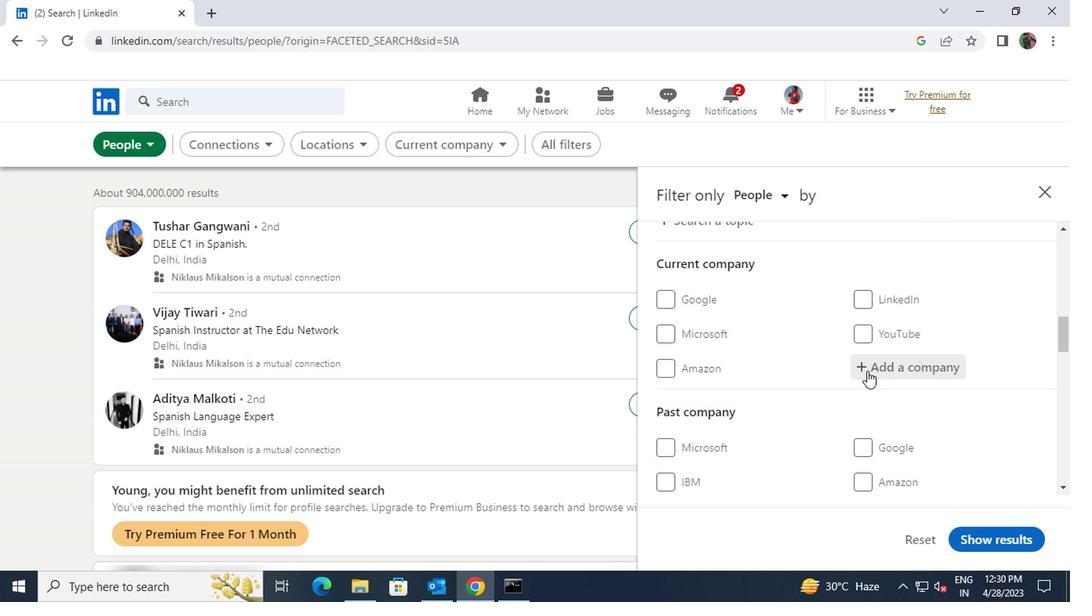 
Action: Key pressed <Key.shift><Key.shift>FRESHER
Screenshot: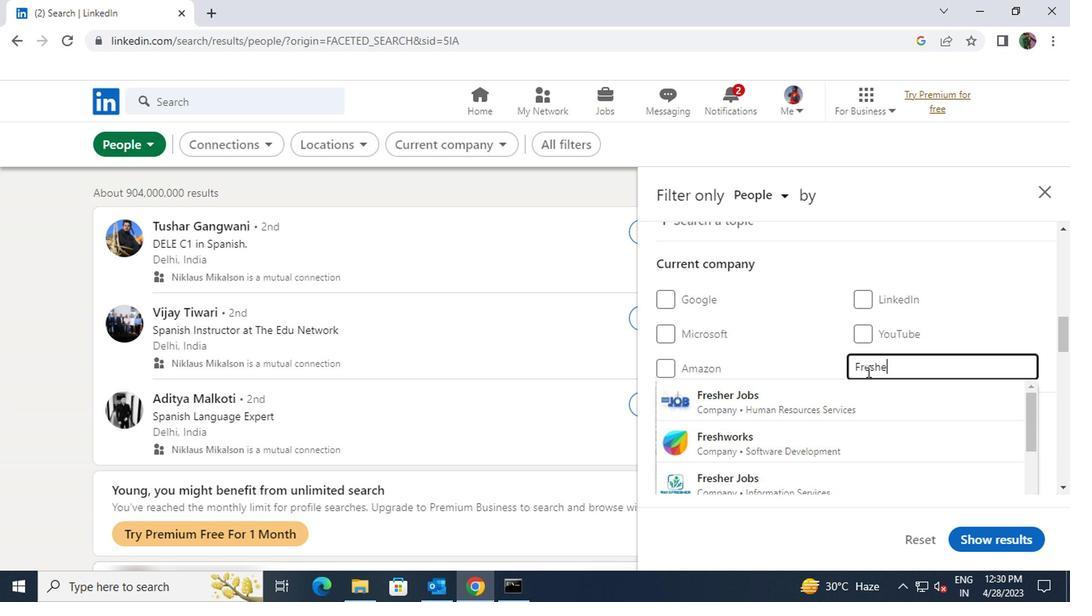
Action: Mouse moved to (866, 401)
Screenshot: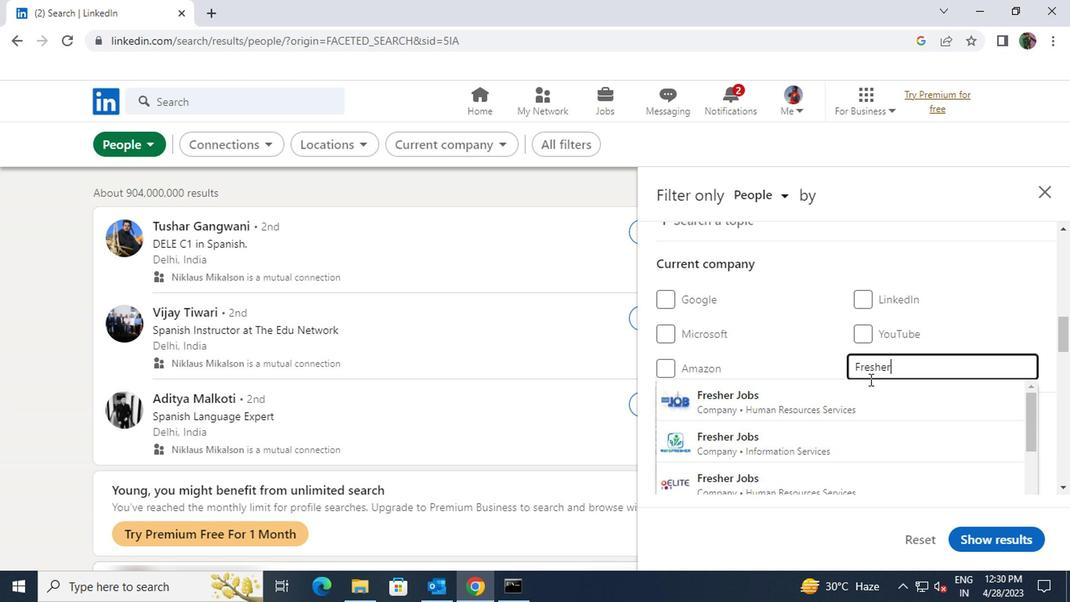 
Action: Mouse pressed left at (866, 401)
Screenshot: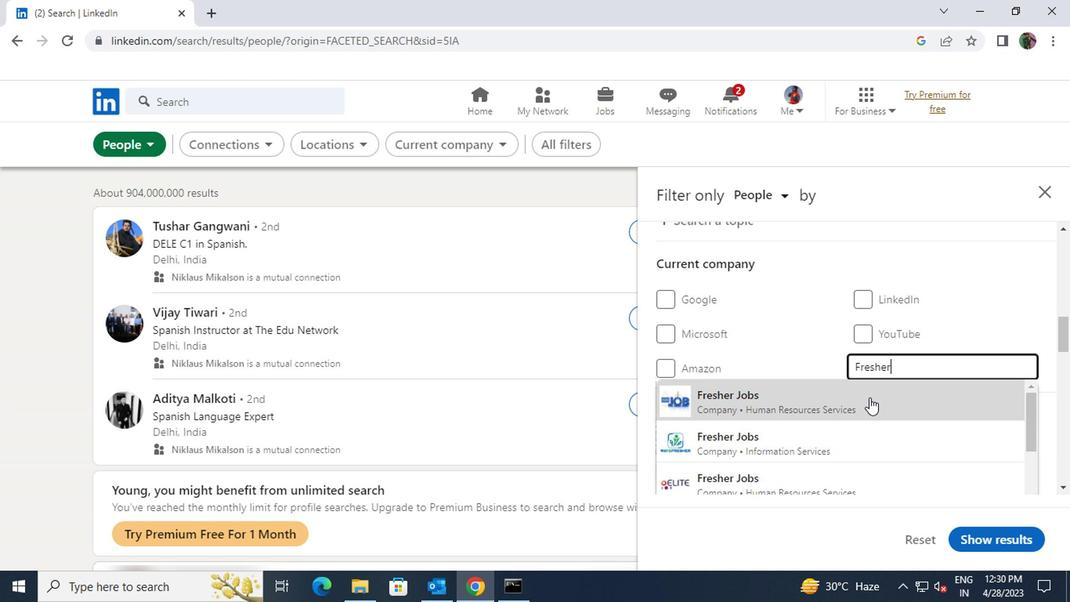 
Action: Mouse scrolled (866, 399) with delta (0, -1)
Screenshot: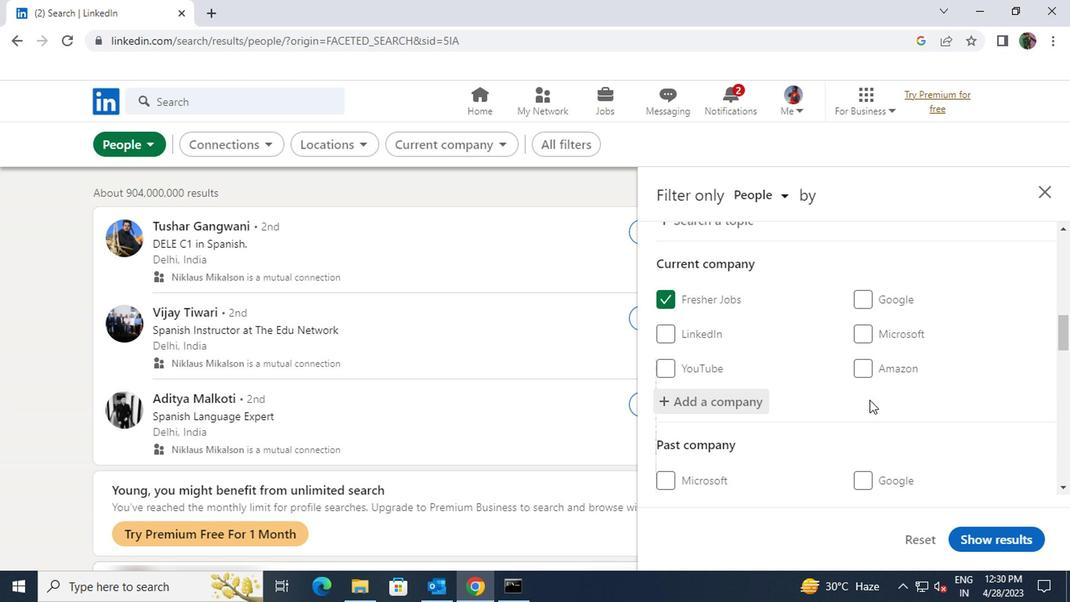 
Action: Mouse scrolled (866, 399) with delta (0, -1)
Screenshot: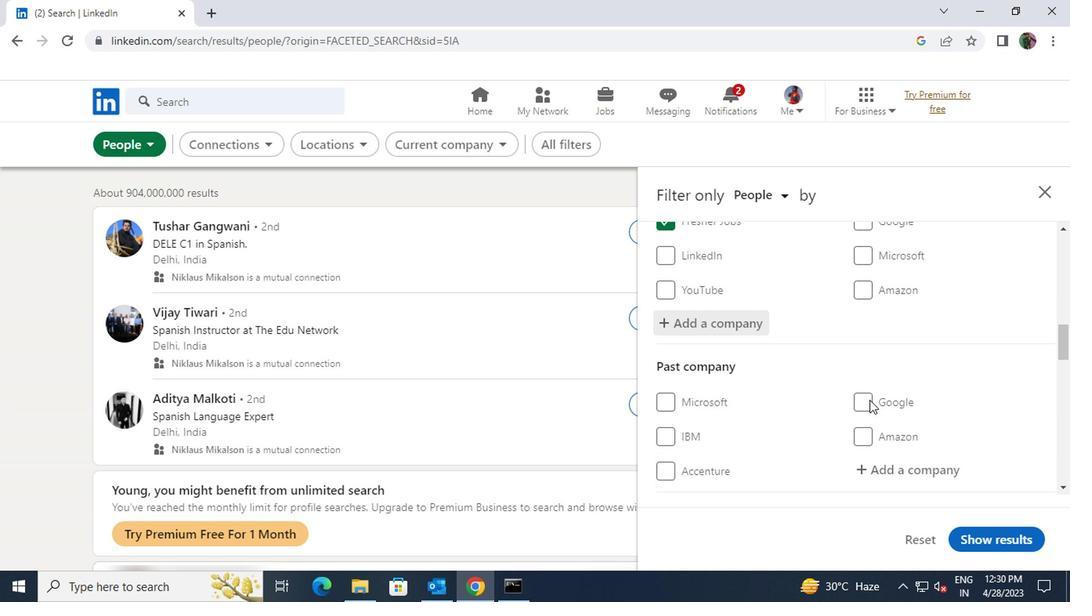 
Action: Mouse scrolled (866, 399) with delta (0, -1)
Screenshot: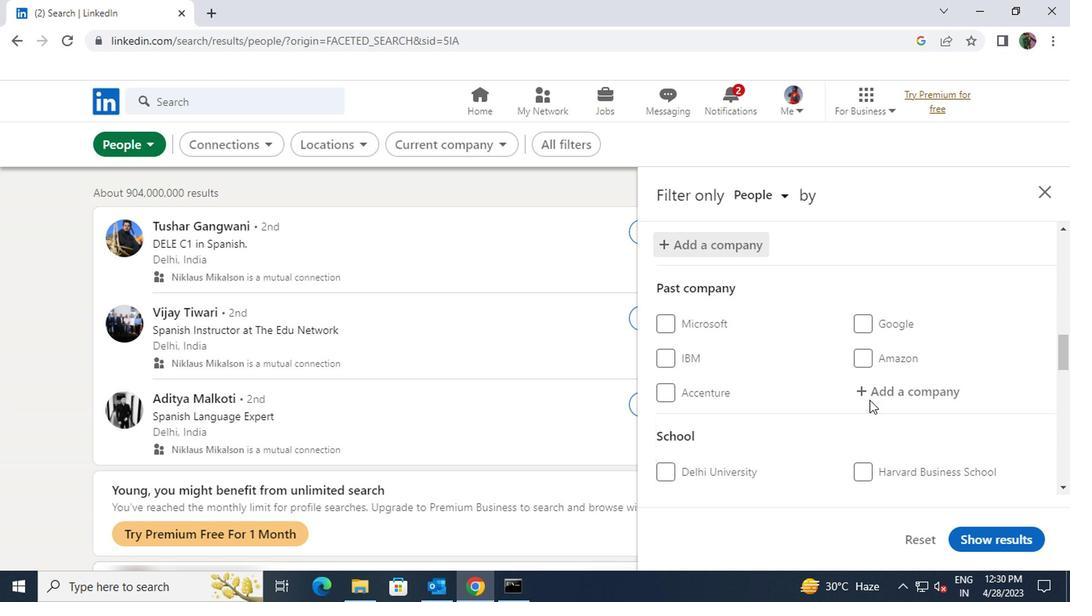 
Action: Mouse scrolled (866, 399) with delta (0, -1)
Screenshot: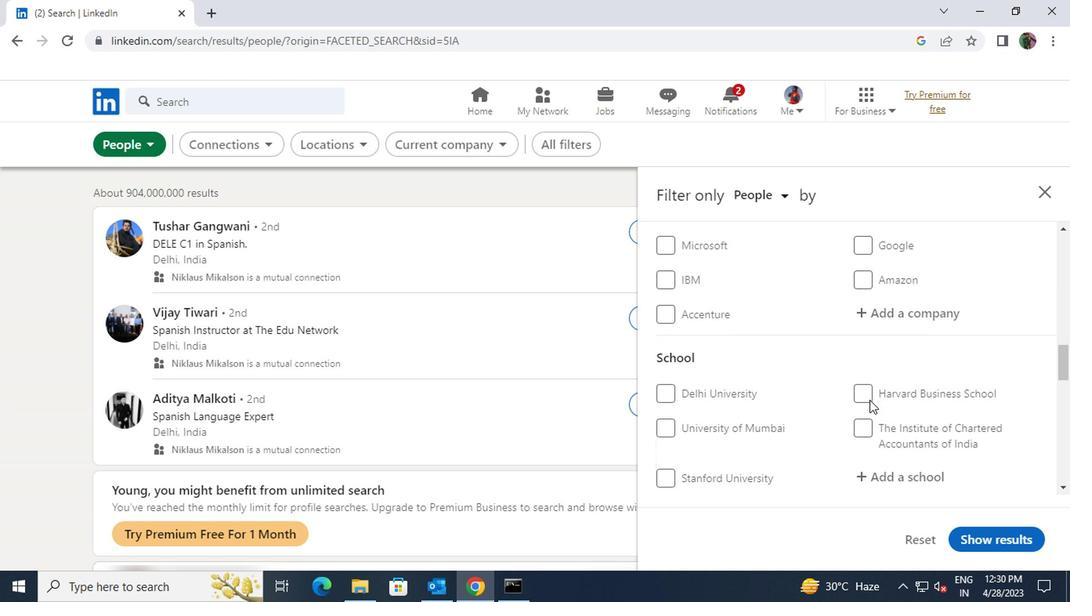 
Action: Mouse moved to (869, 399)
Screenshot: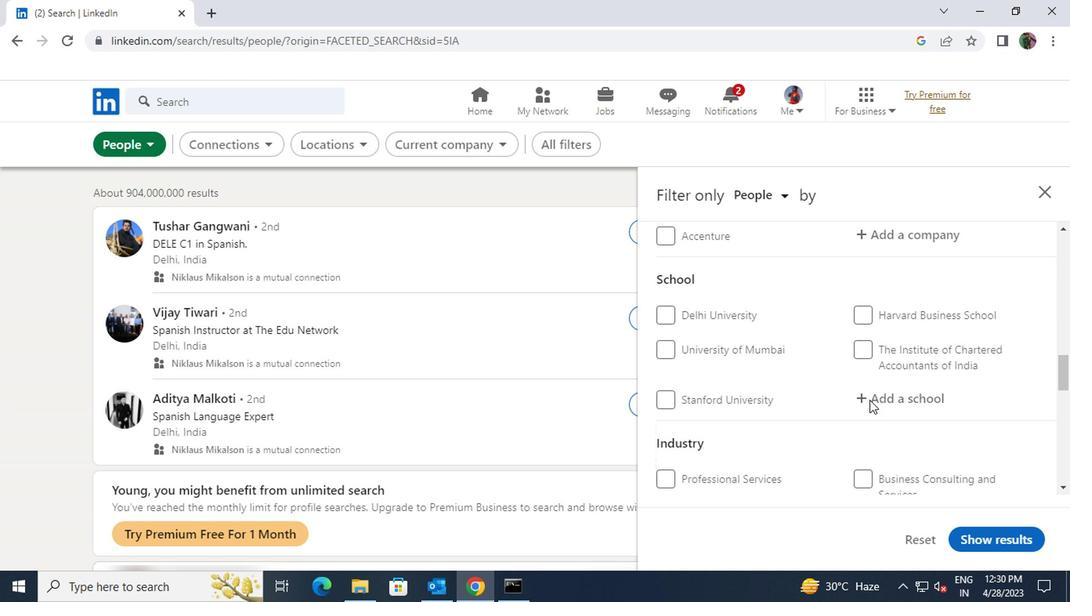 
Action: Mouse pressed left at (869, 399)
Screenshot: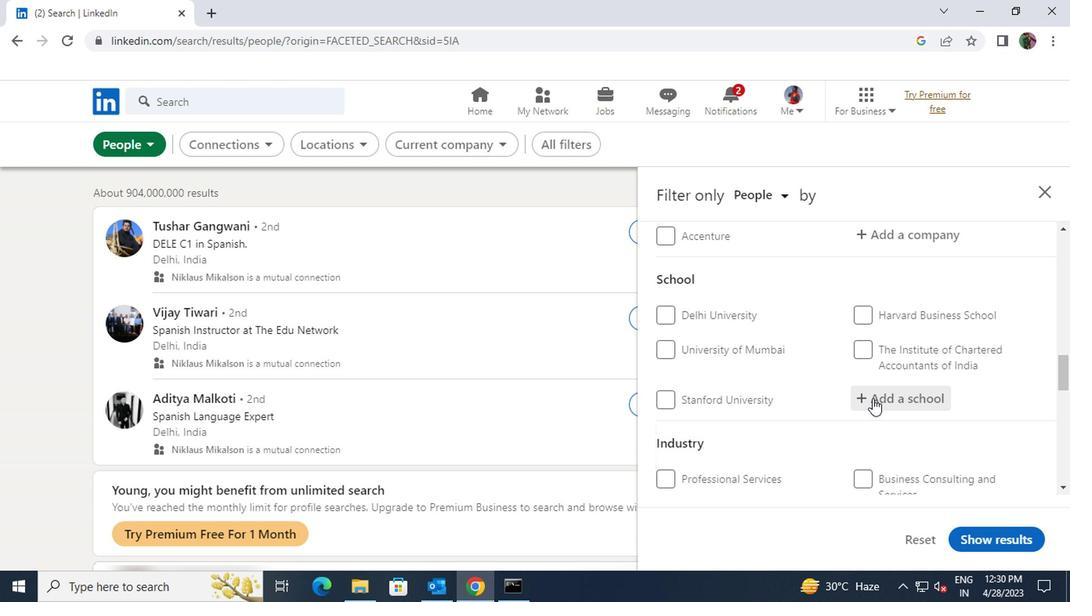 
Action: Key pressed <Key.shift>INDIAN<Key.space><Key.shift>STAT
Screenshot: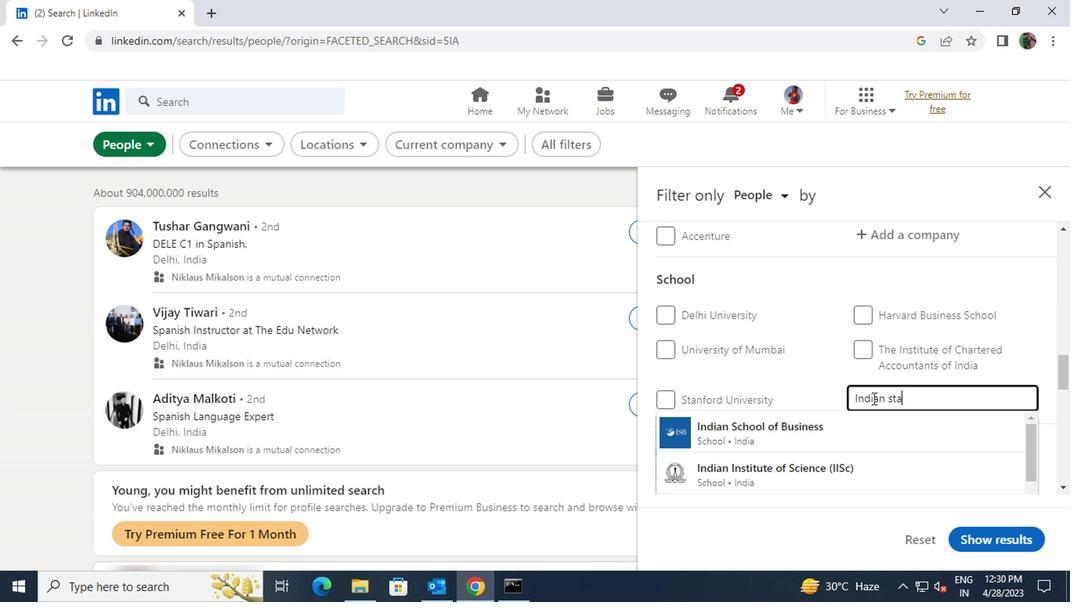 
Action: Mouse moved to (879, 430)
Screenshot: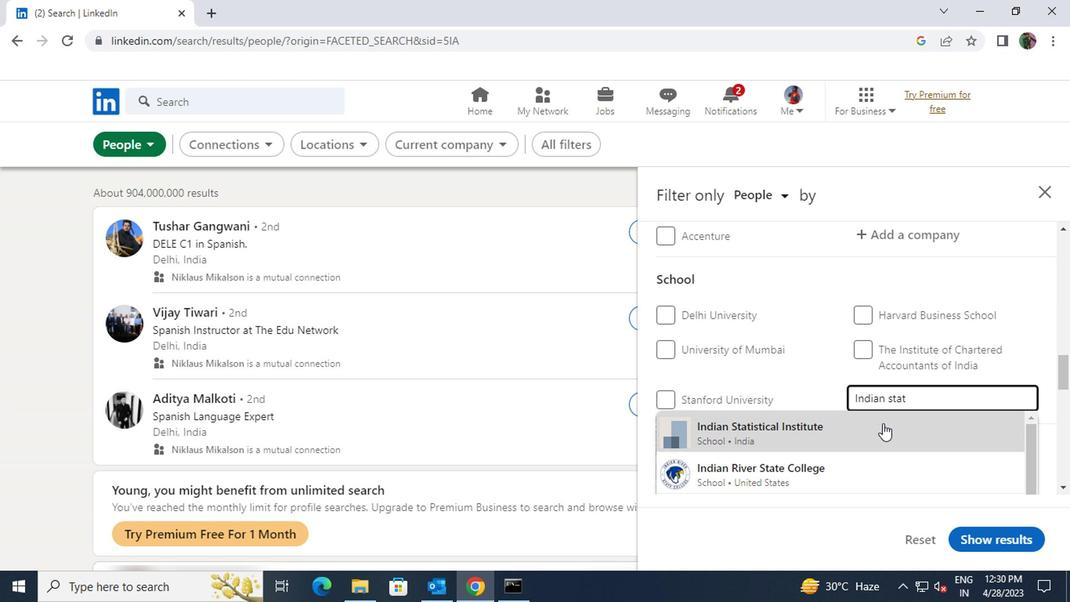 
Action: Mouse pressed left at (879, 430)
Screenshot: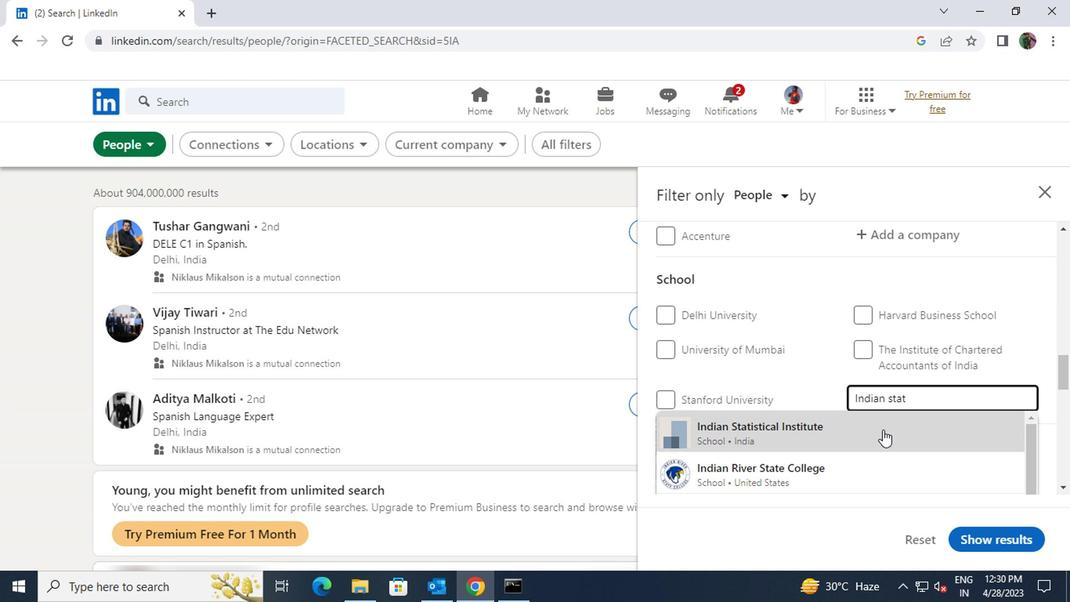 
Action: Mouse scrolled (879, 430) with delta (0, 0)
Screenshot: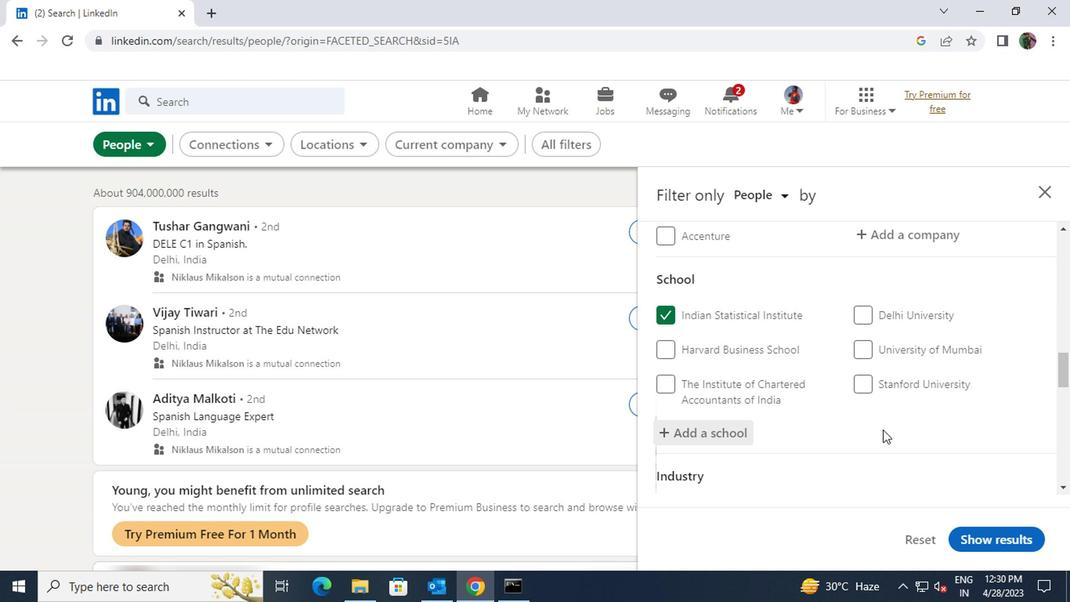
Action: Mouse moved to (879, 430)
Screenshot: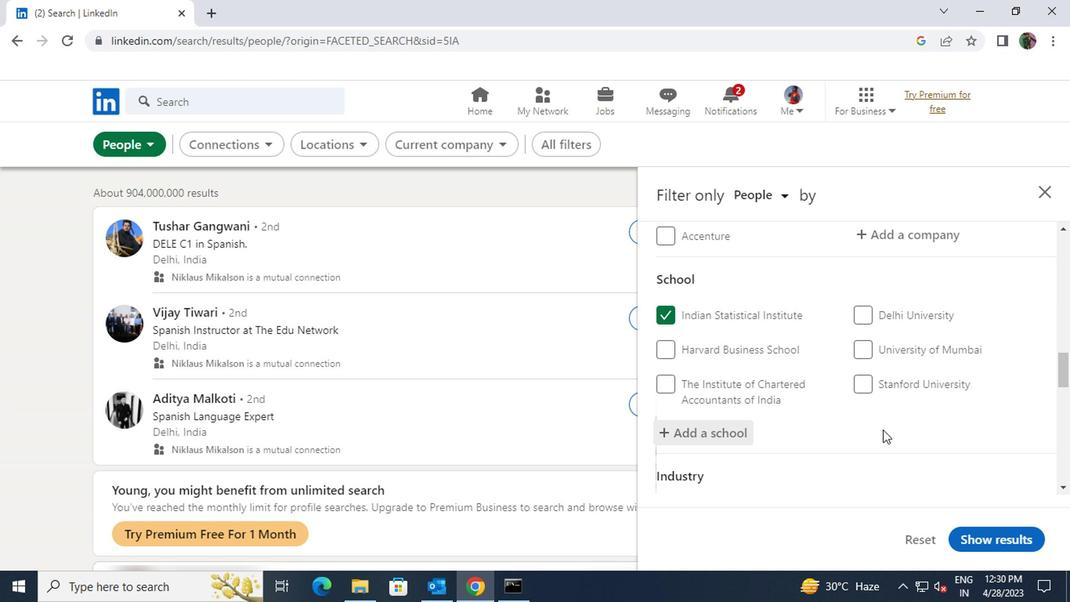 
Action: Mouse scrolled (879, 430) with delta (0, 0)
Screenshot: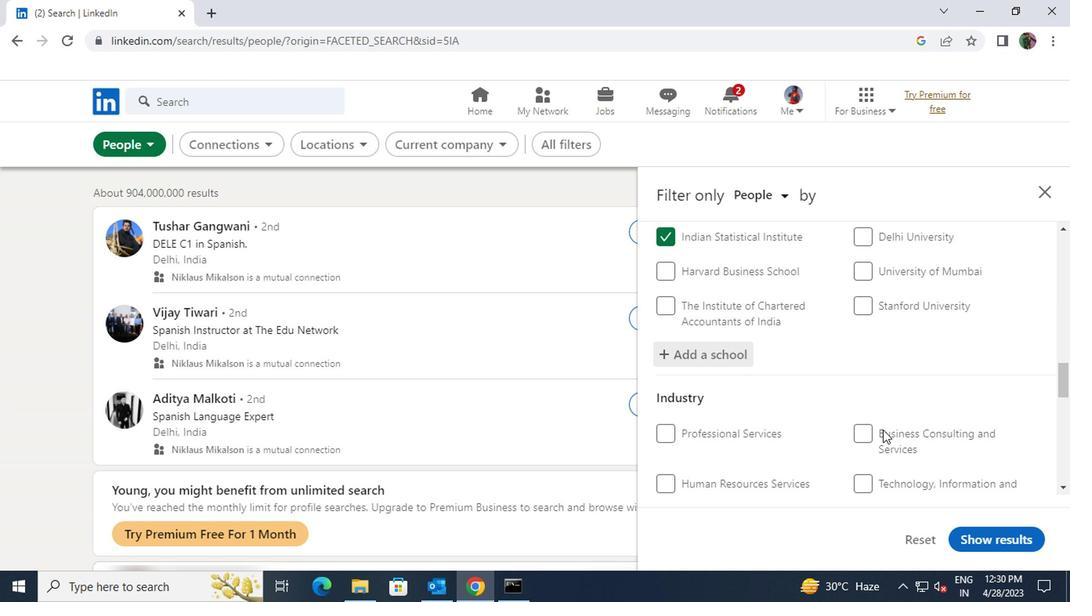 
Action: Mouse moved to (885, 449)
Screenshot: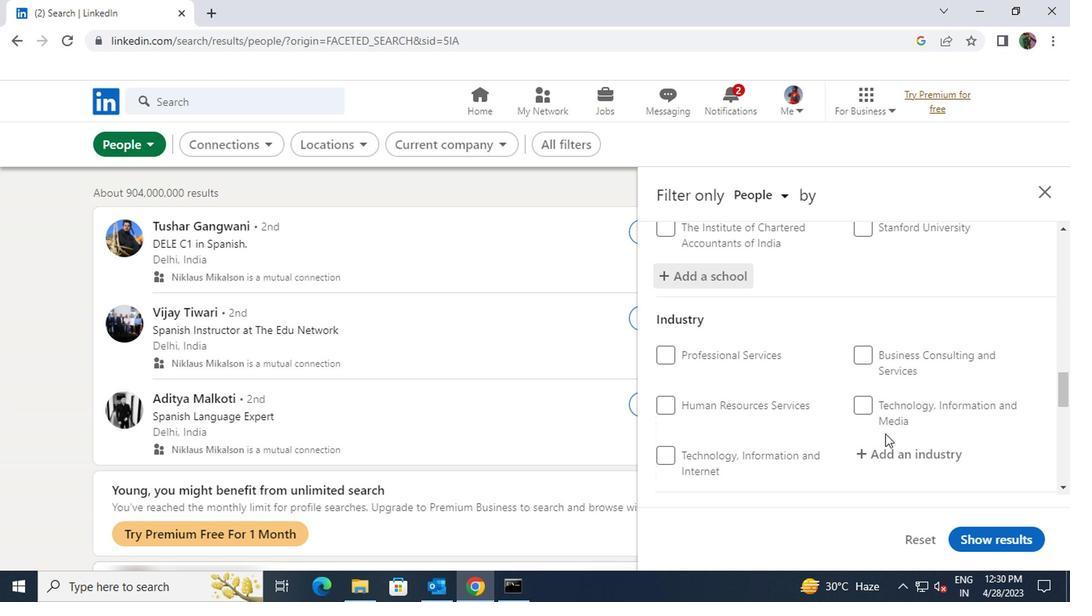 
Action: Mouse pressed left at (885, 449)
Screenshot: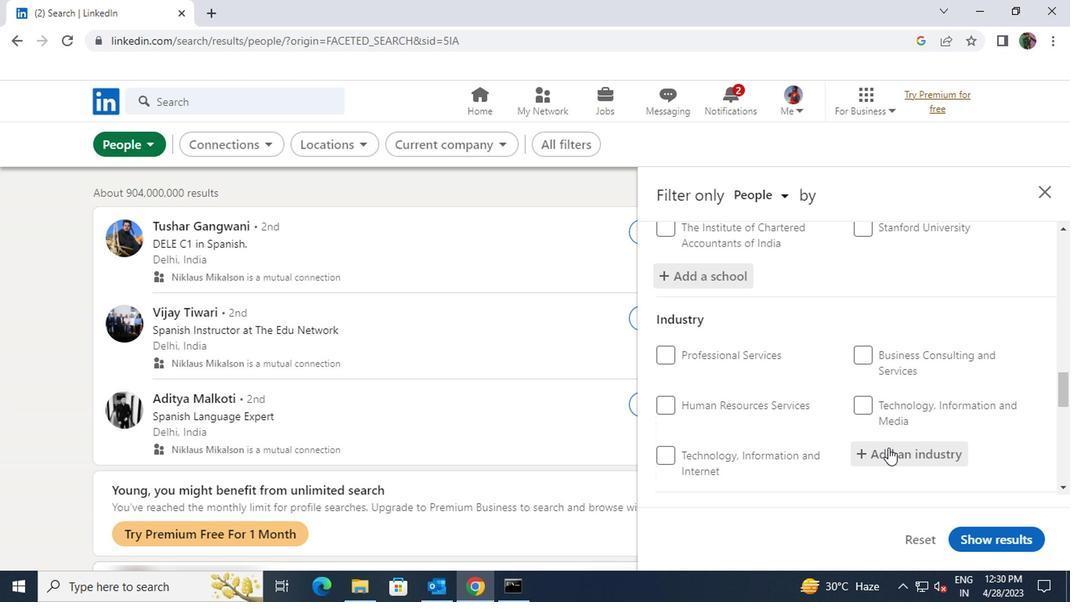 
Action: Key pressed <Key.shift>RETAIL<Key.space><Key.shift>RECY
Screenshot: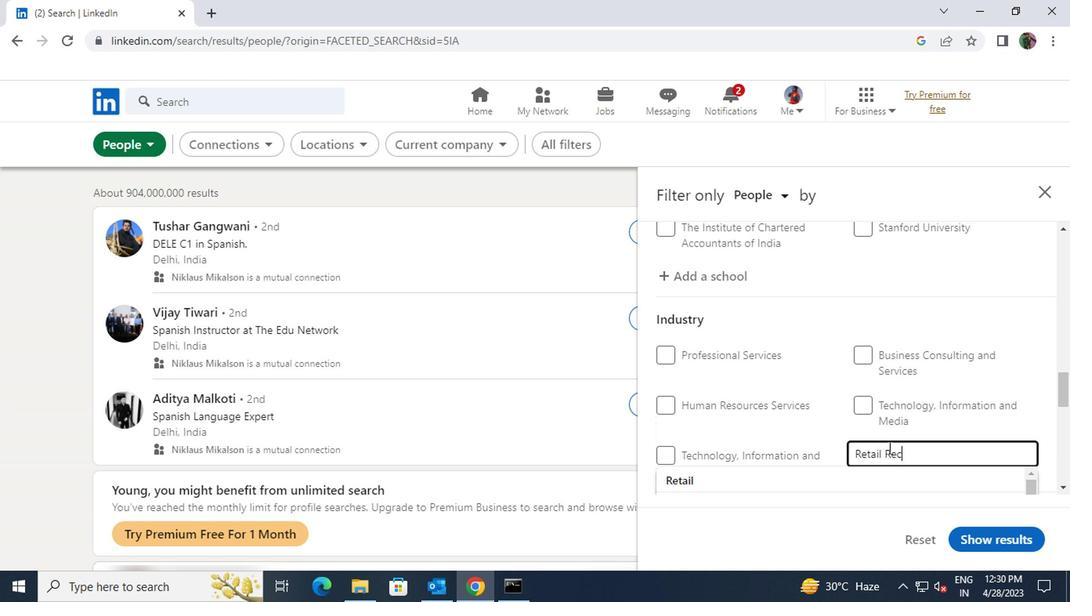 
Action: Mouse moved to (879, 484)
Screenshot: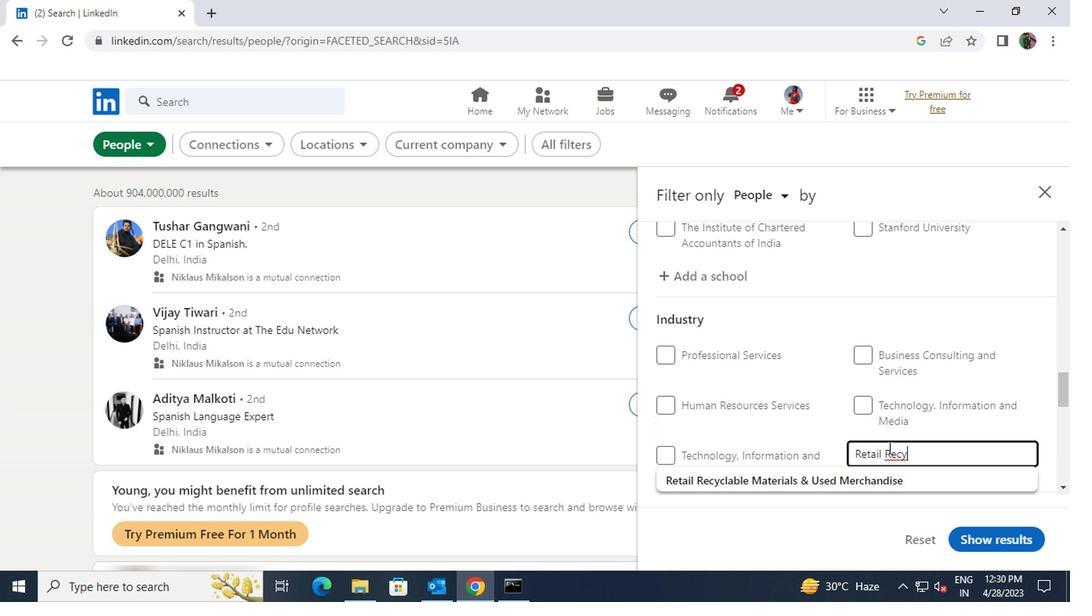 
Action: Mouse pressed left at (879, 484)
Screenshot: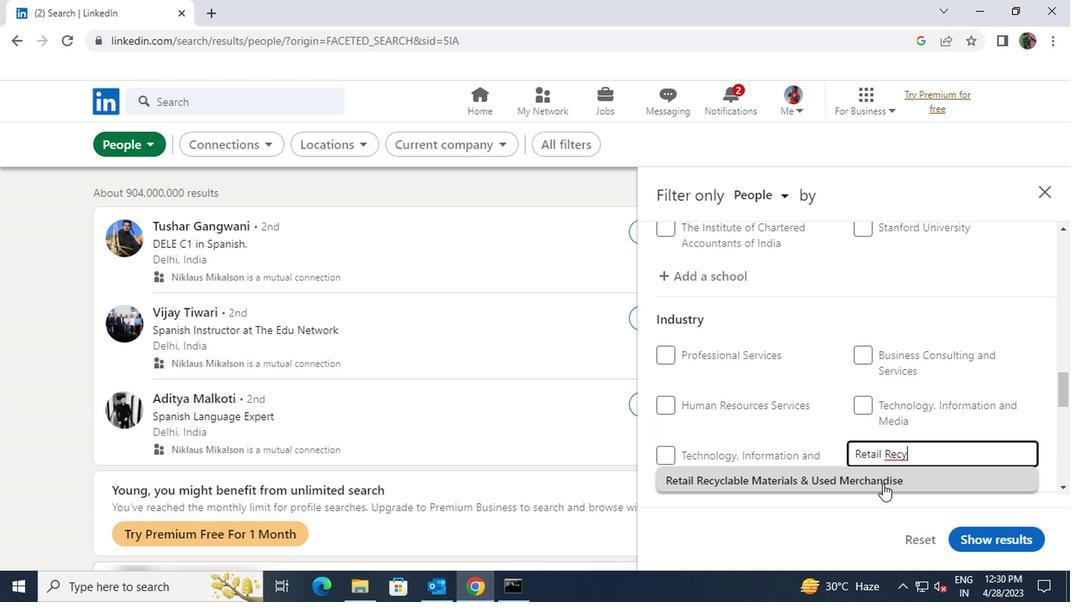 
Action: Mouse scrolled (879, 484) with delta (0, 0)
Screenshot: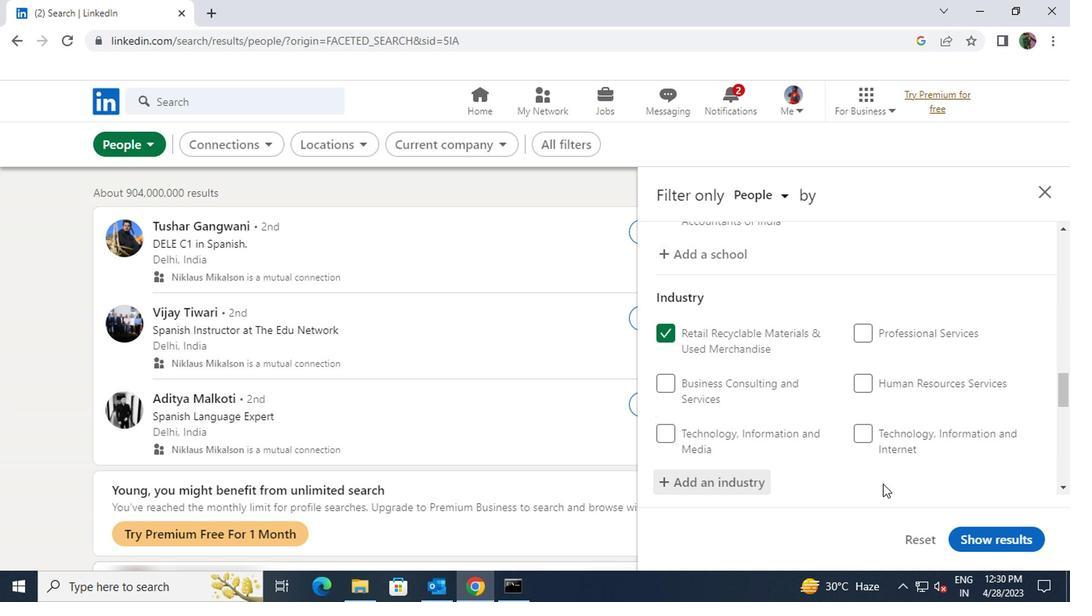
Action: Mouse scrolled (879, 484) with delta (0, 0)
Screenshot: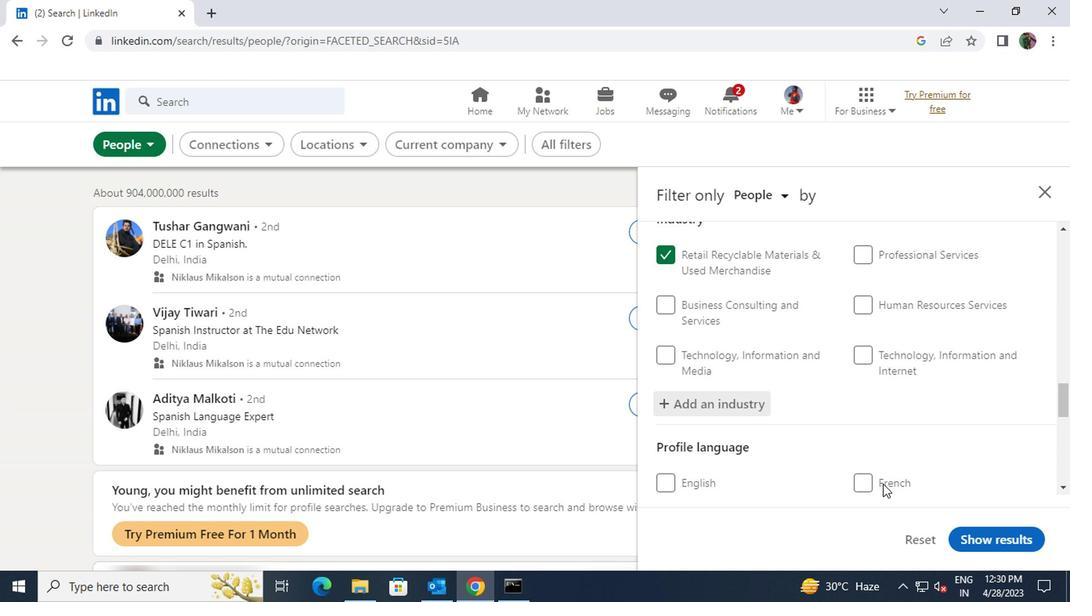 
Action: Mouse scrolled (879, 484) with delta (0, 0)
Screenshot: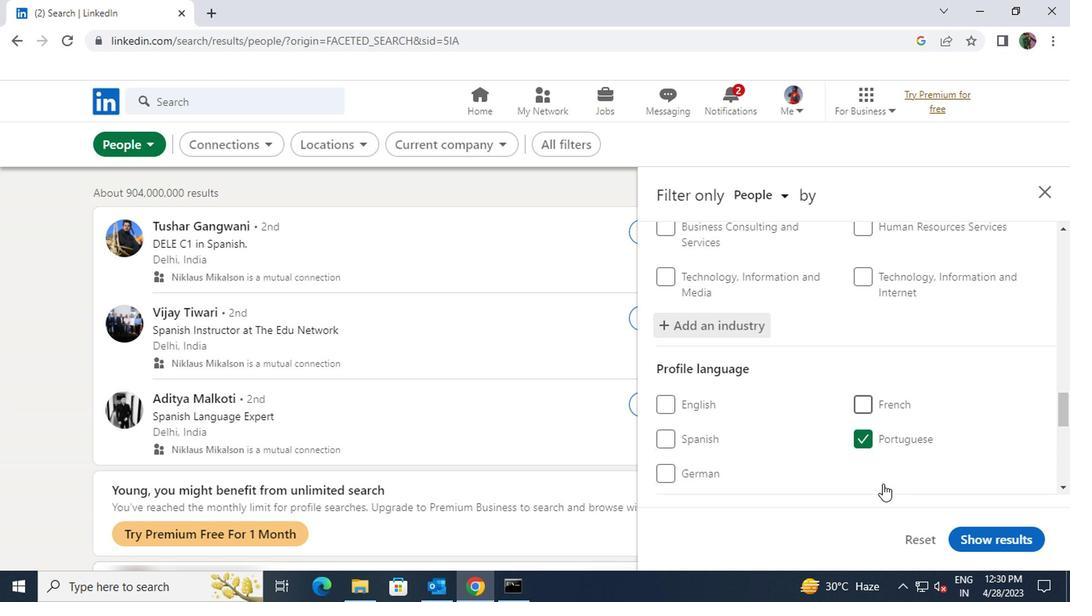 
Action: Mouse scrolled (879, 484) with delta (0, 0)
Screenshot: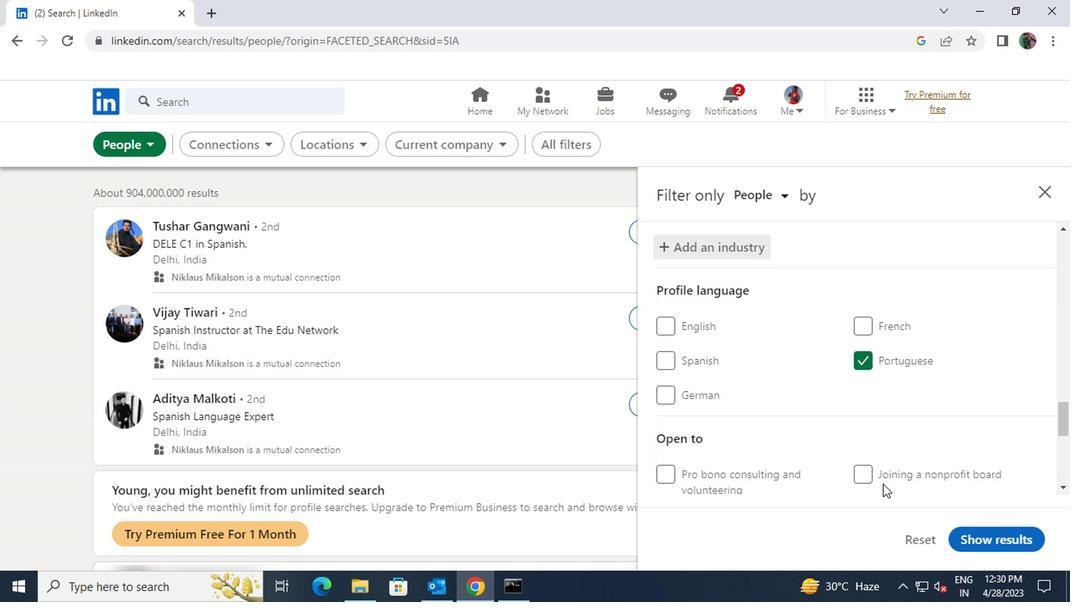 
Action: Mouse scrolled (879, 484) with delta (0, 0)
Screenshot: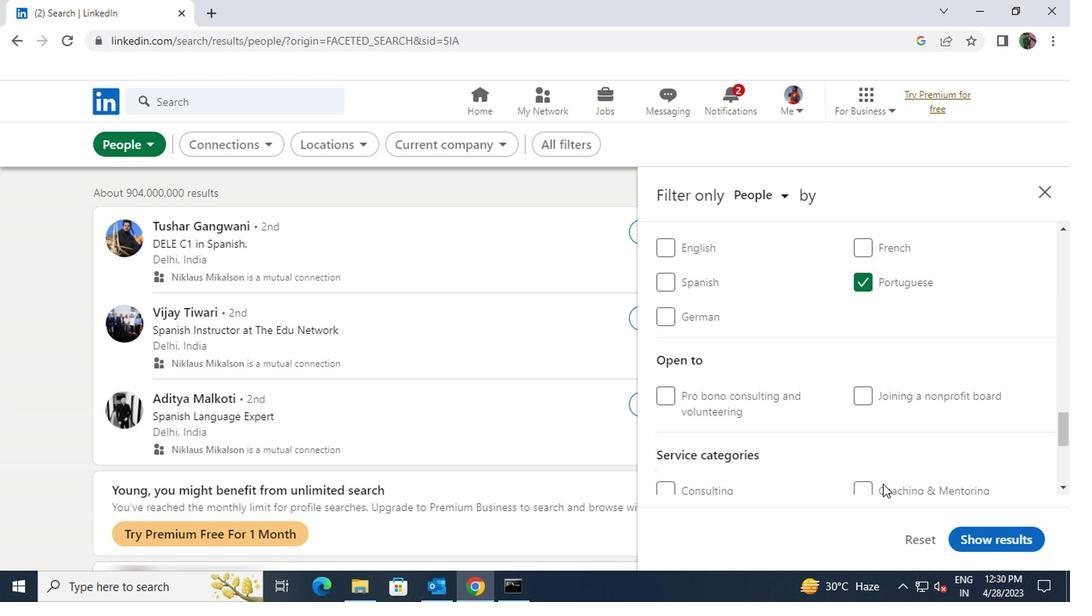 
Action: Mouse moved to (881, 484)
Screenshot: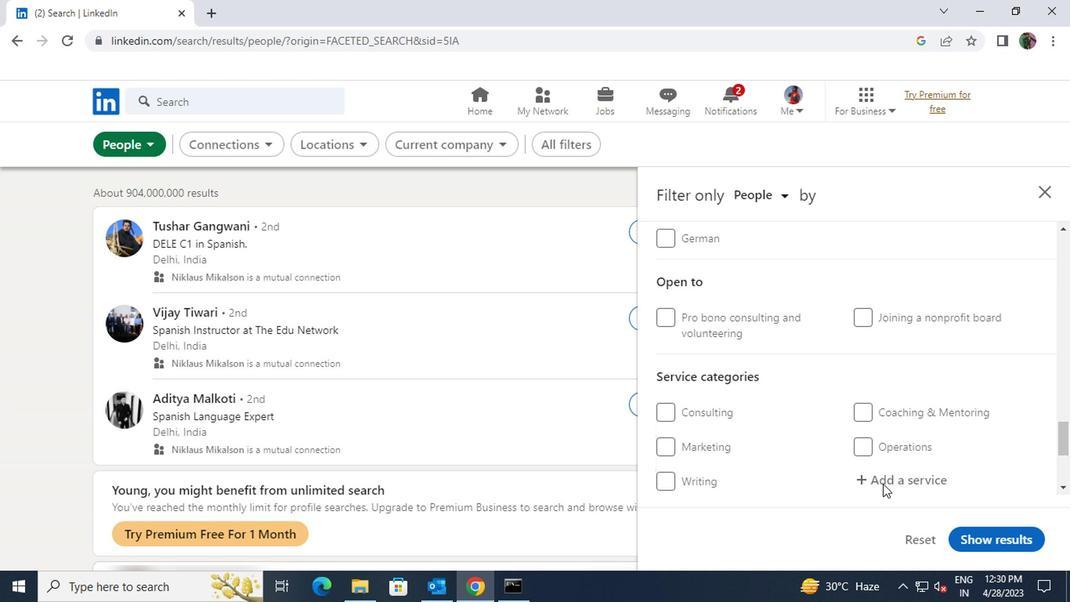 
Action: Mouse pressed left at (881, 484)
Screenshot: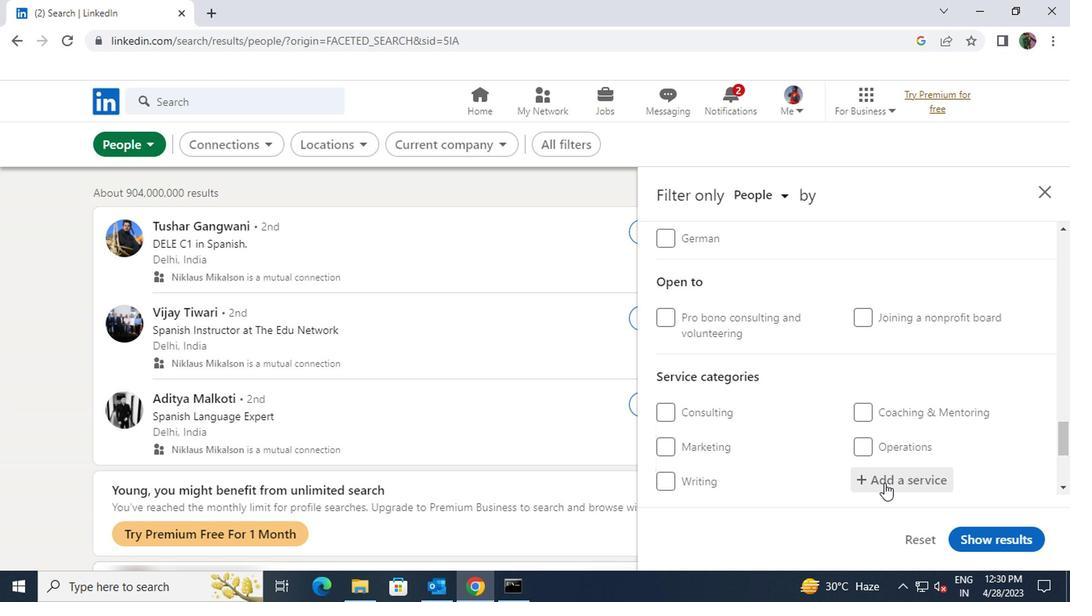 
Action: Key pressed <Key.shift>PRINT
Screenshot: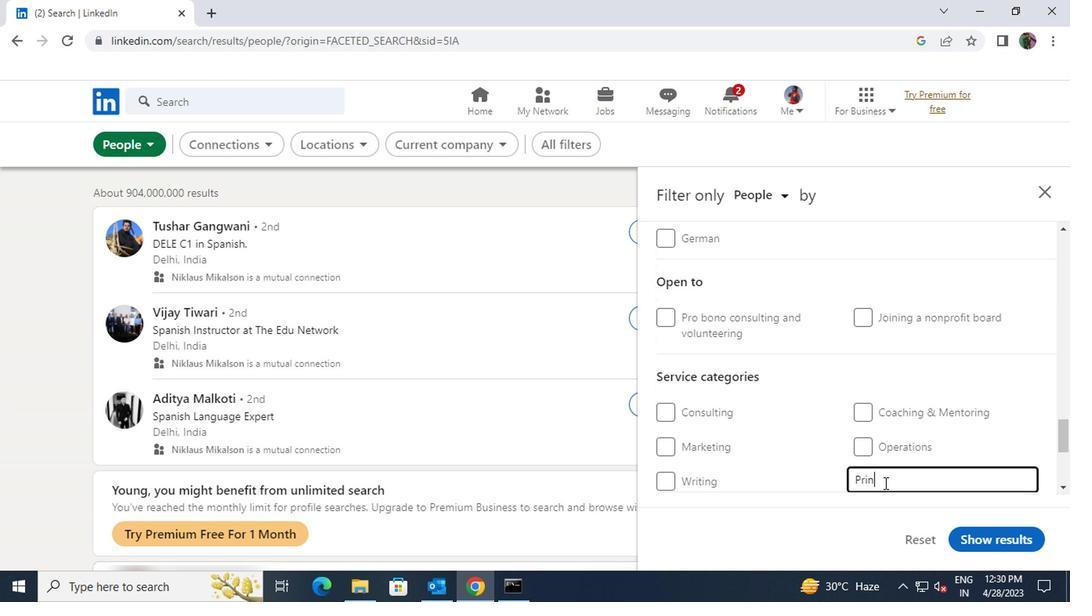 
Action: Mouse scrolled (881, 483) with delta (0, 0)
Screenshot: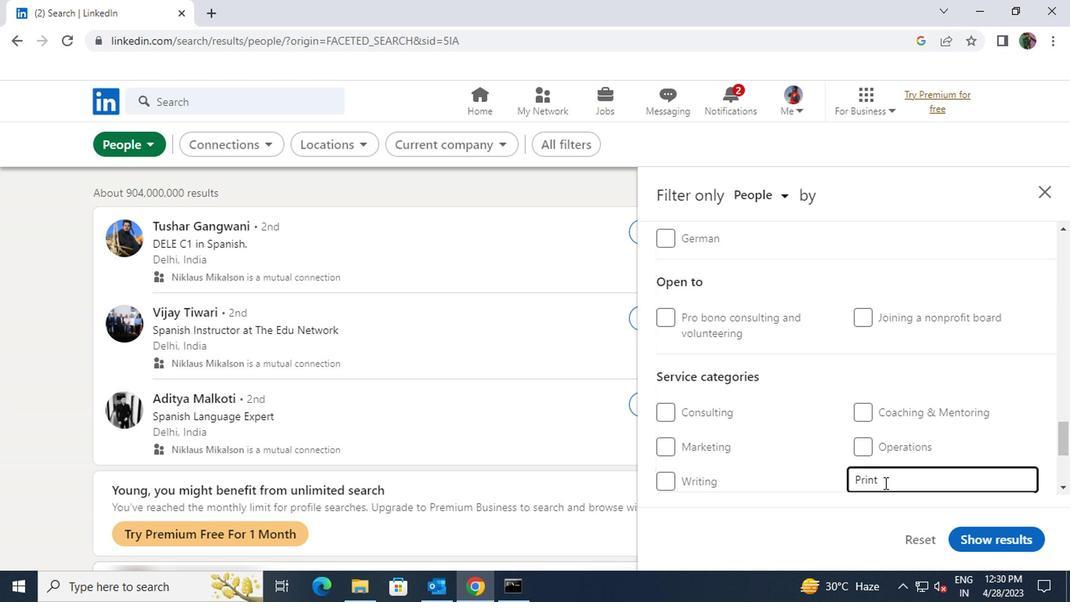 
Action: Mouse moved to (890, 425)
Screenshot: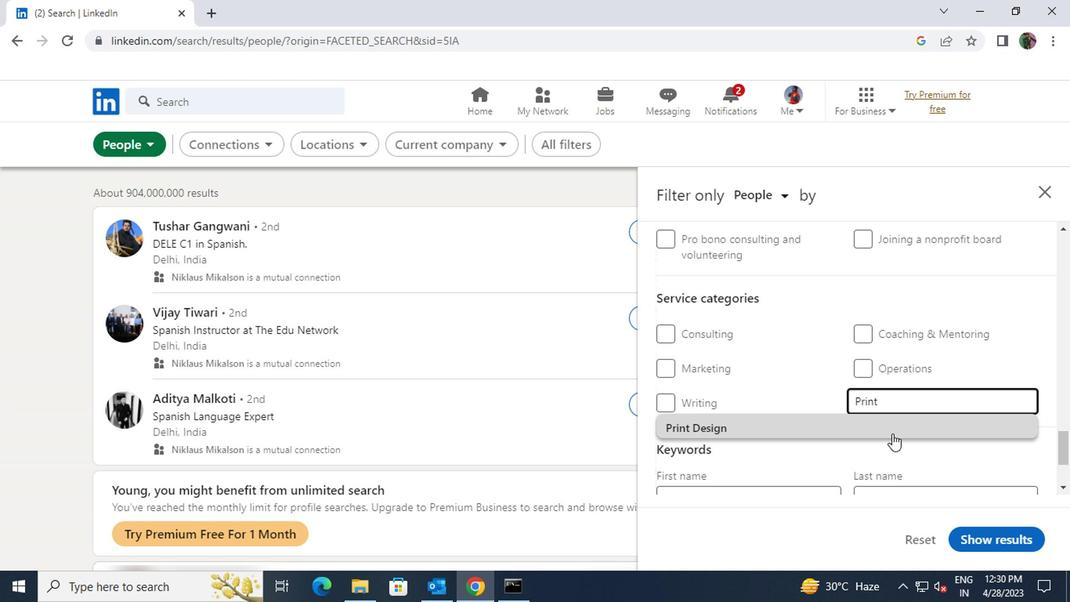 
Action: Mouse pressed left at (890, 425)
Screenshot: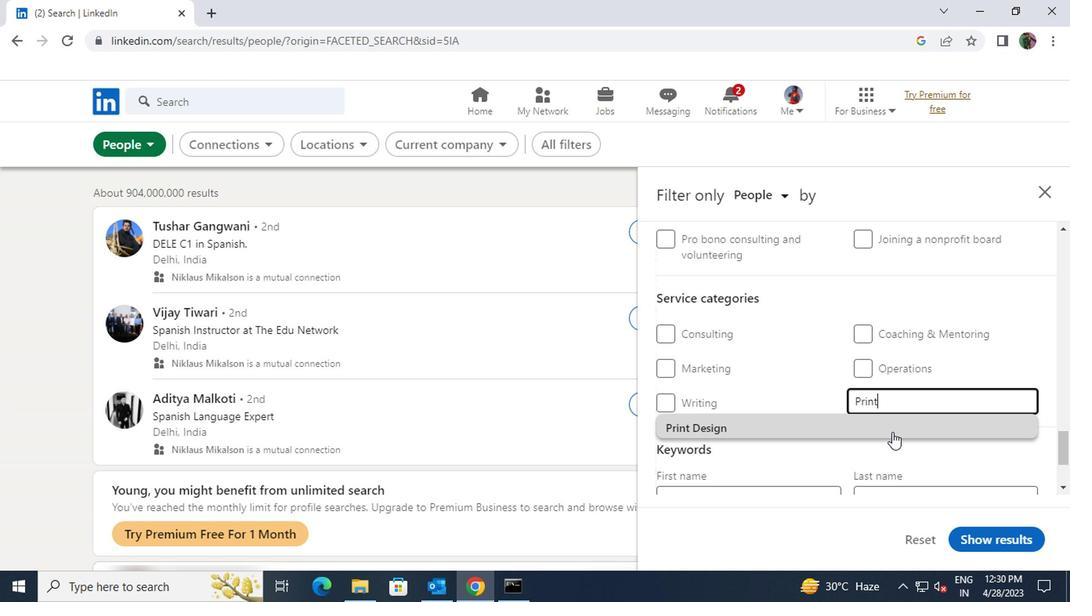 
Action: Mouse scrolled (890, 424) with delta (0, 0)
Screenshot: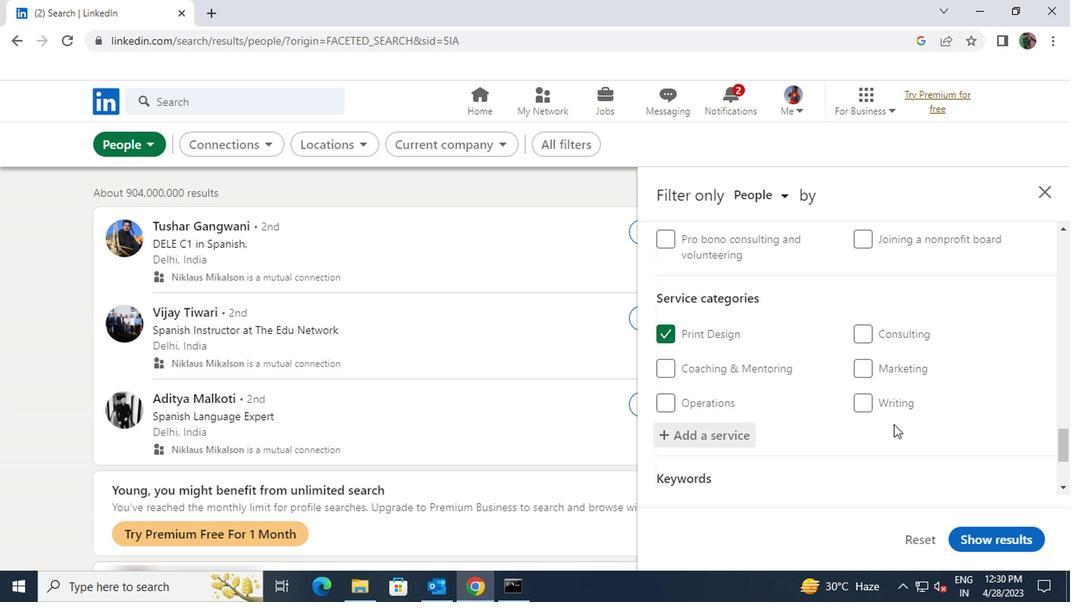 
Action: Mouse scrolled (890, 424) with delta (0, 0)
Screenshot: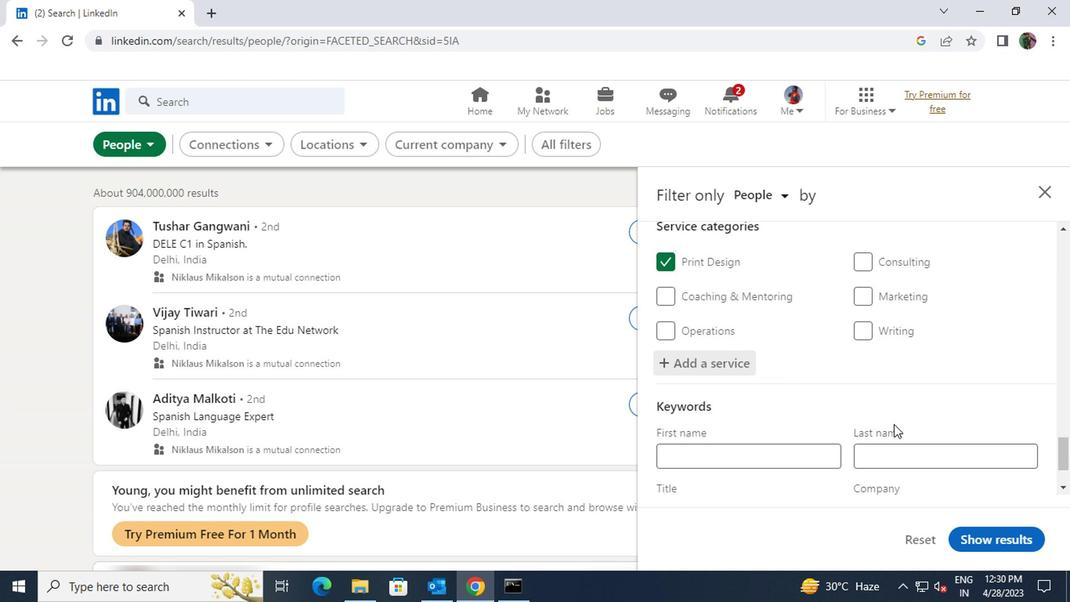 
Action: Mouse moved to (806, 424)
Screenshot: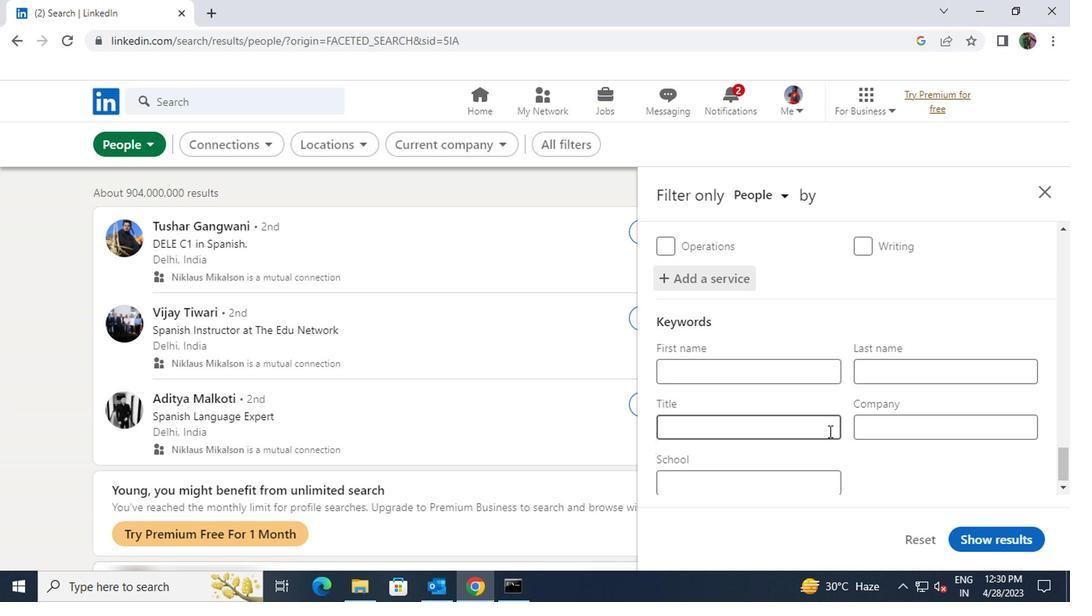 
Action: Mouse pressed left at (806, 424)
Screenshot: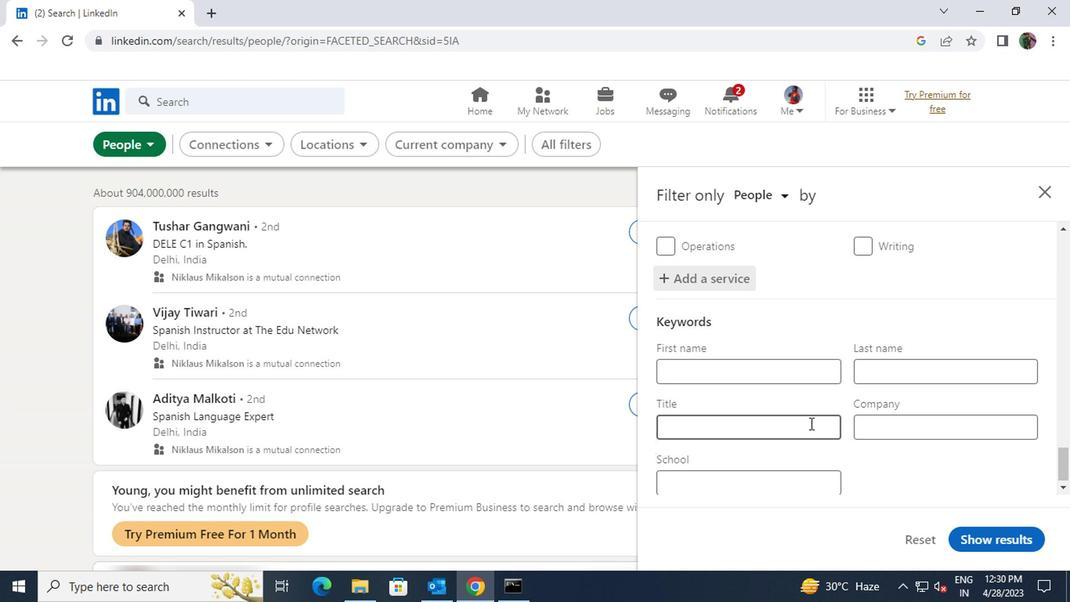 
Action: Key pressed <Key.shift>MARKET<Key.space><Key.shift>RESEARCHER
Screenshot: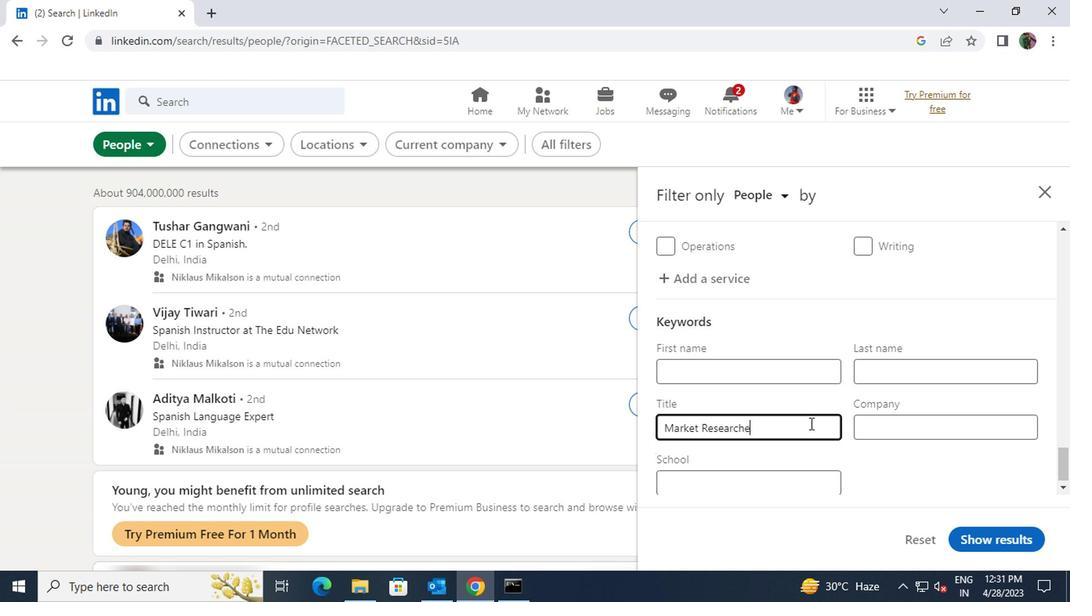 
Action: Mouse moved to (978, 543)
Screenshot: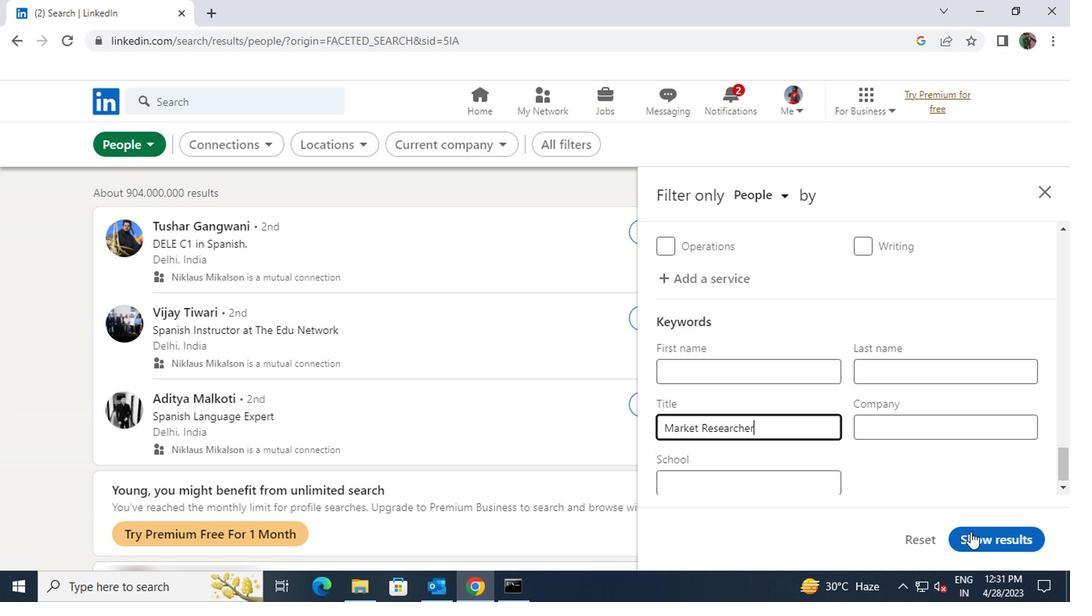 
Action: Mouse pressed left at (978, 543)
Screenshot: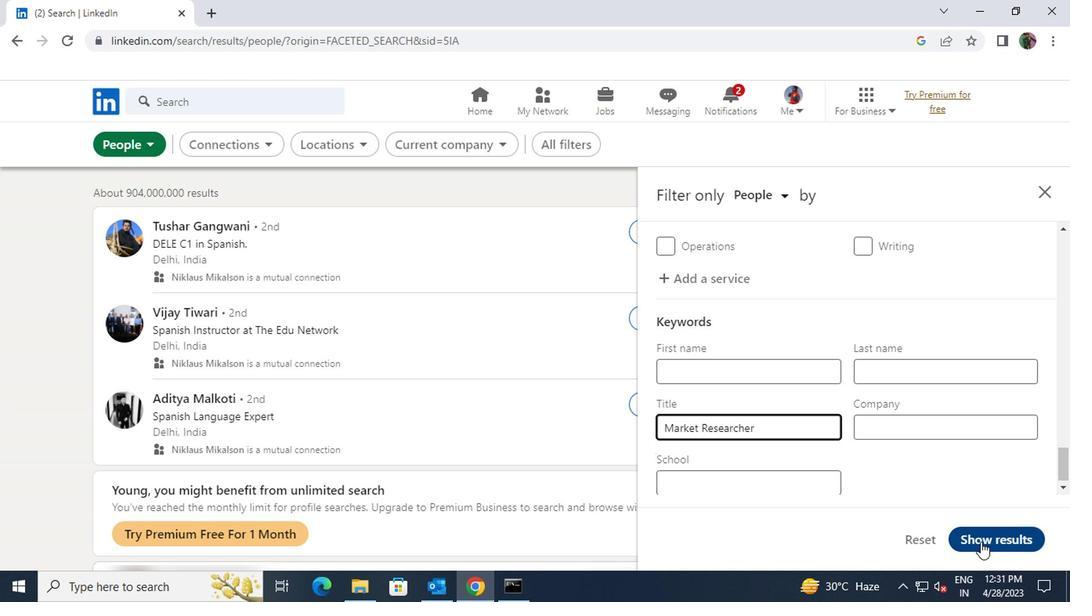
